 Task: select a rule when a card is added to the board by me.
Action: Mouse moved to (1101, 277)
Screenshot: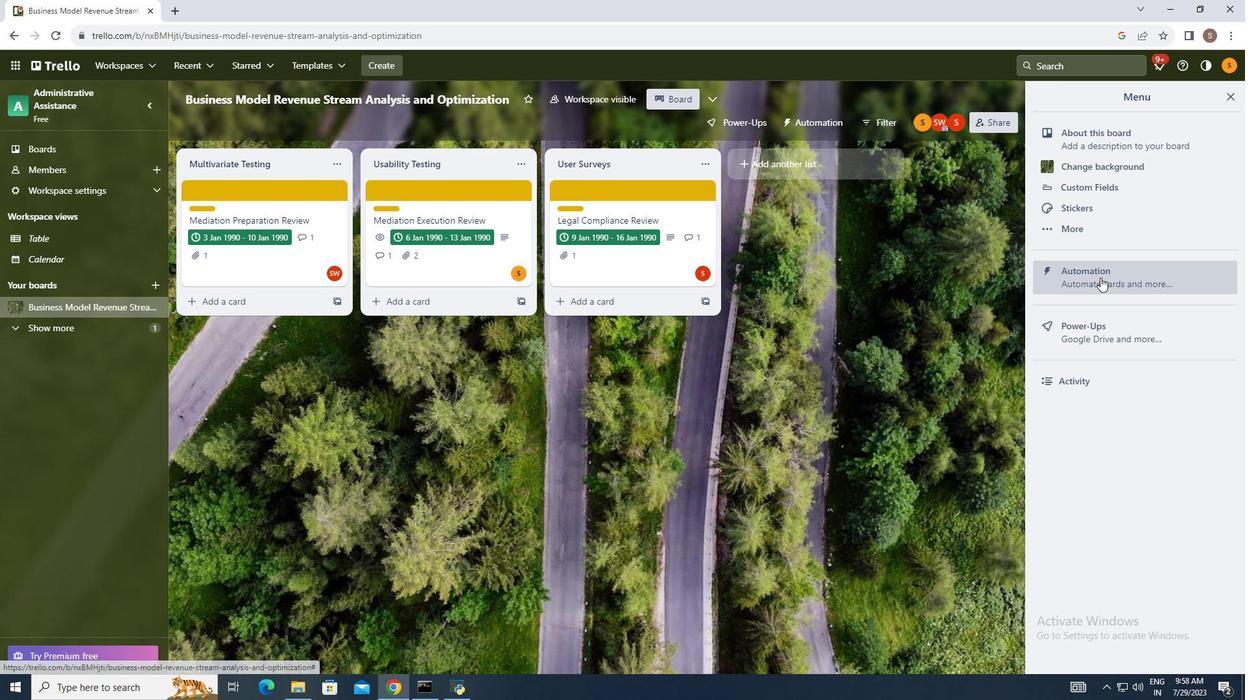 
Action: Mouse pressed left at (1101, 277)
Screenshot: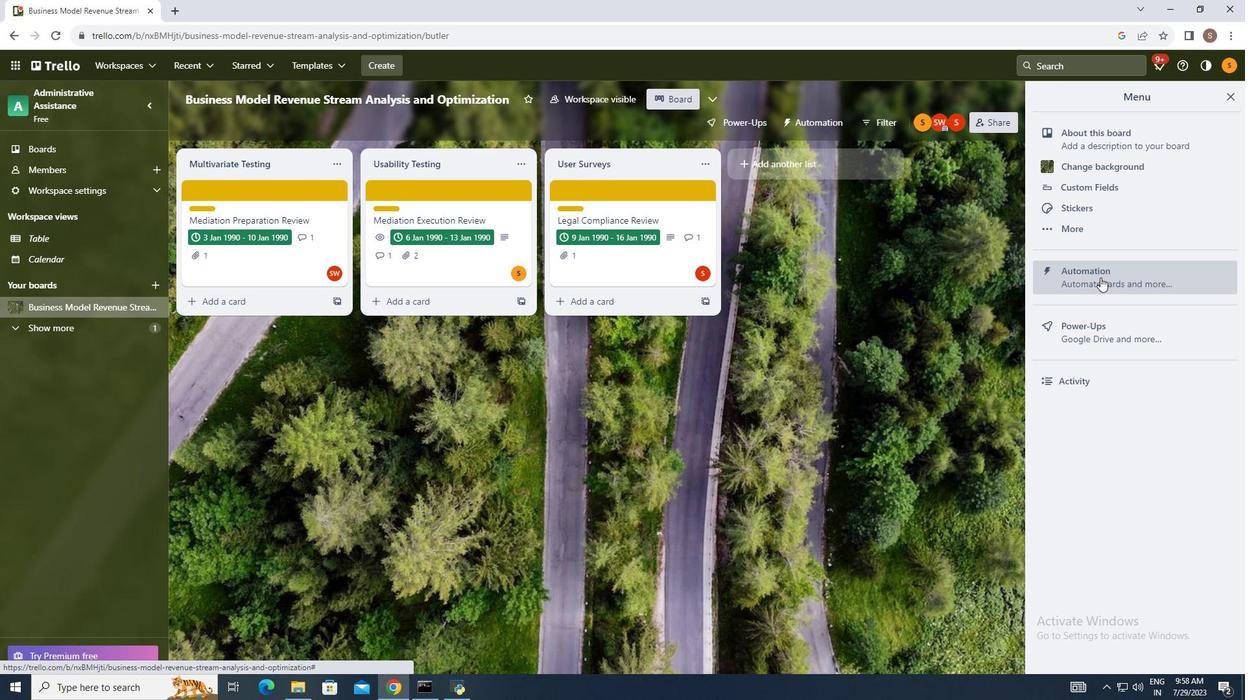
Action: Mouse moved to (630, 406)
Screenshot: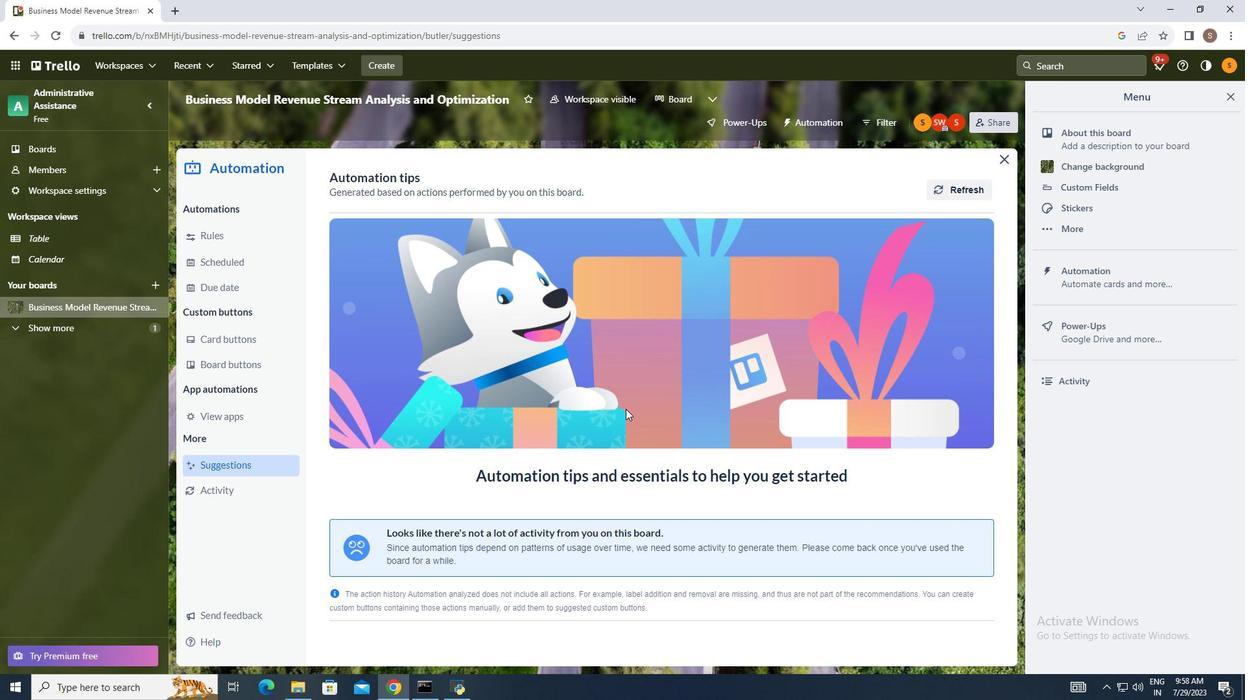 
Action: Mouse scrolled (630, 406) with delta (0, 0)
Screenshot: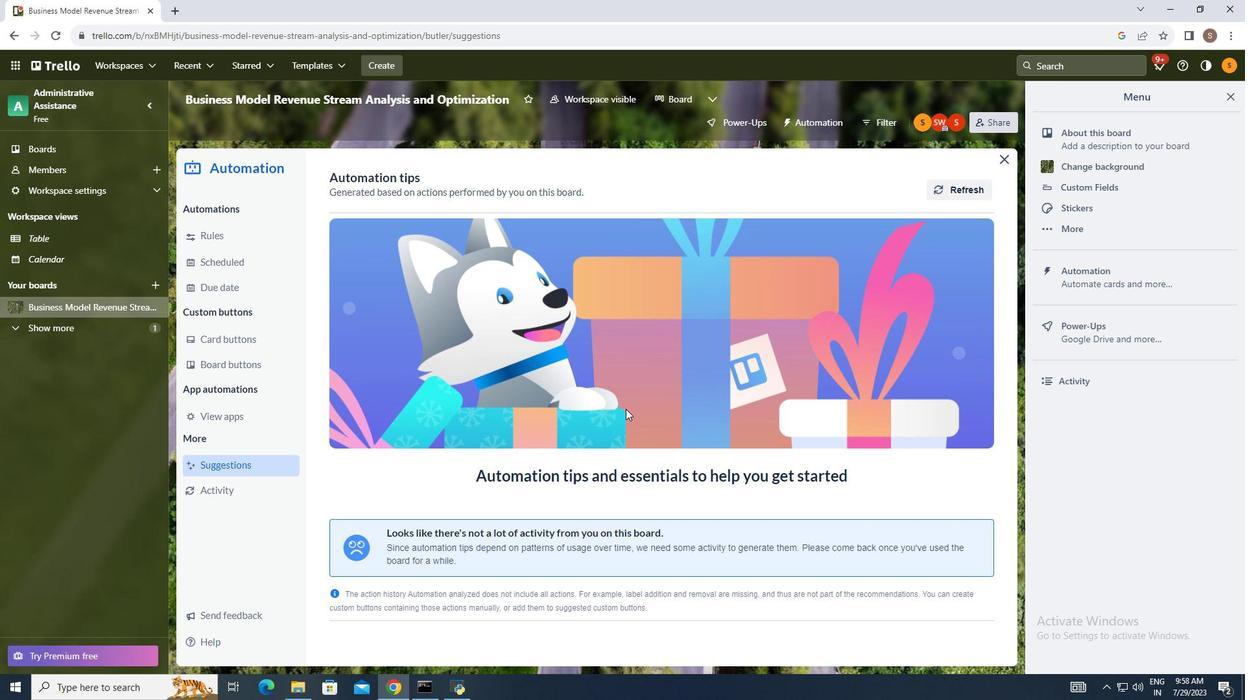 
Action: Mouse moved to (626, 409)
Screenshot: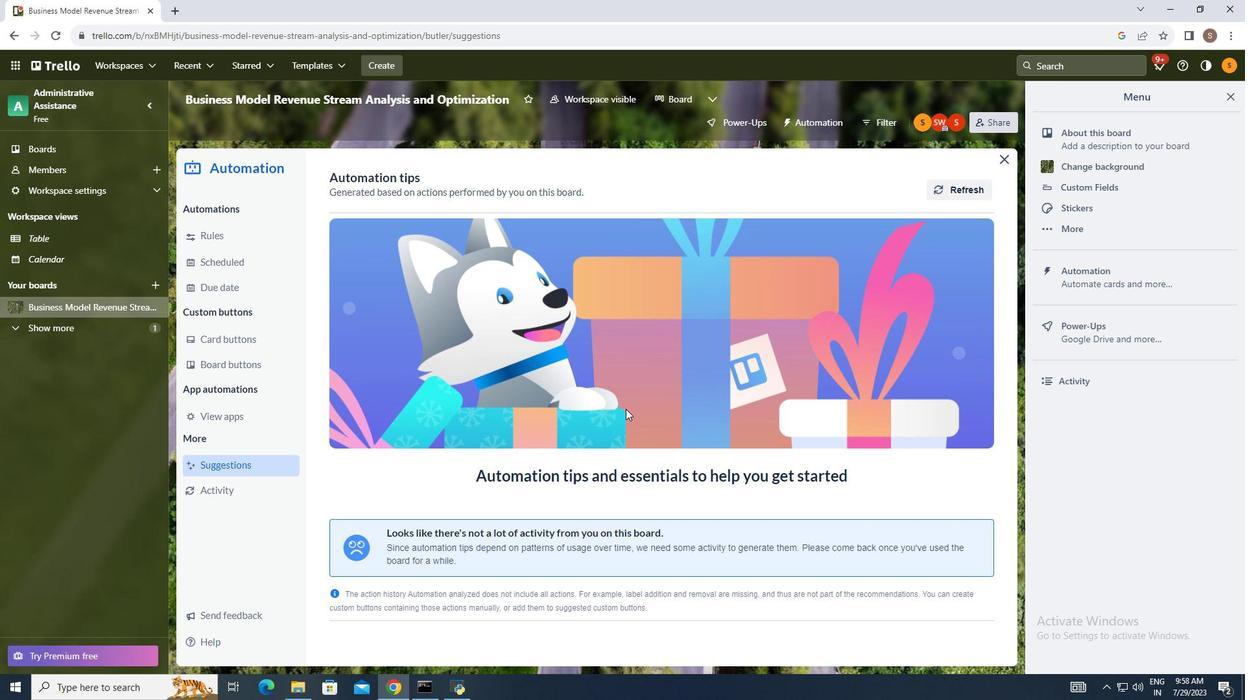 
Action: Mouse scrolled (626, 408) with delta (0, 0)
Screenshot: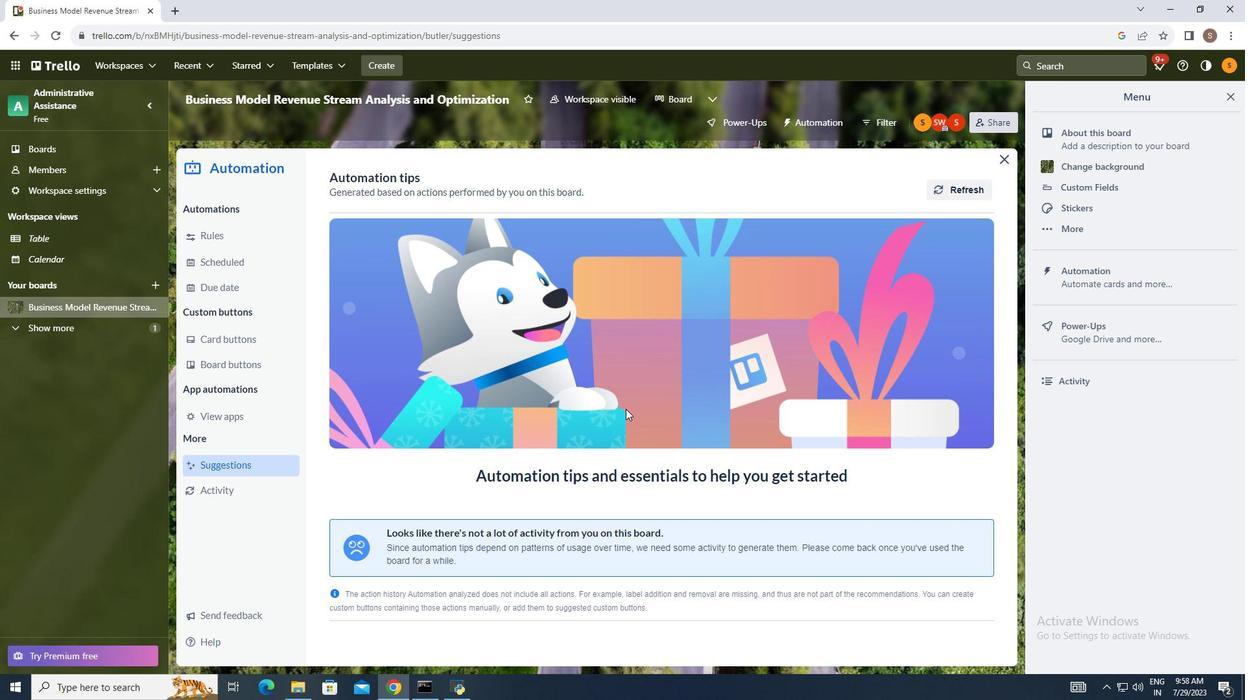 
Action: Mouse moved to (625, 415)
Screenshot: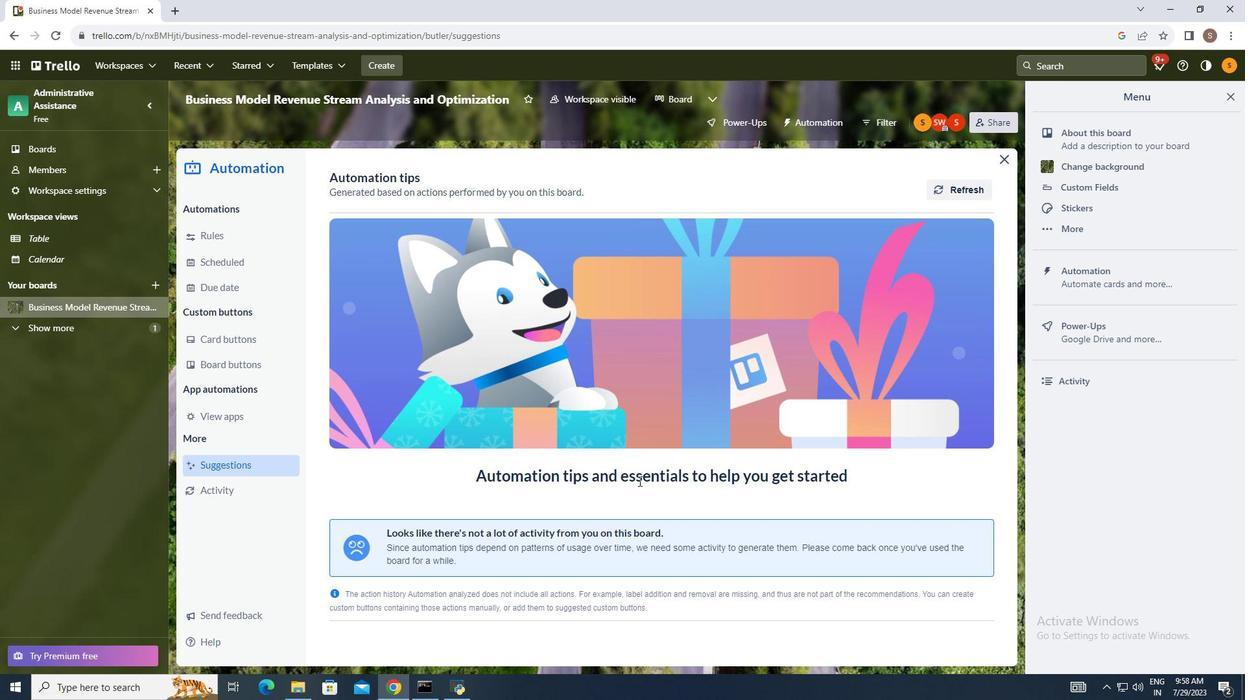 
Action: Mouse scrolled (625, 414) with delta (0, 0)
Screenshot: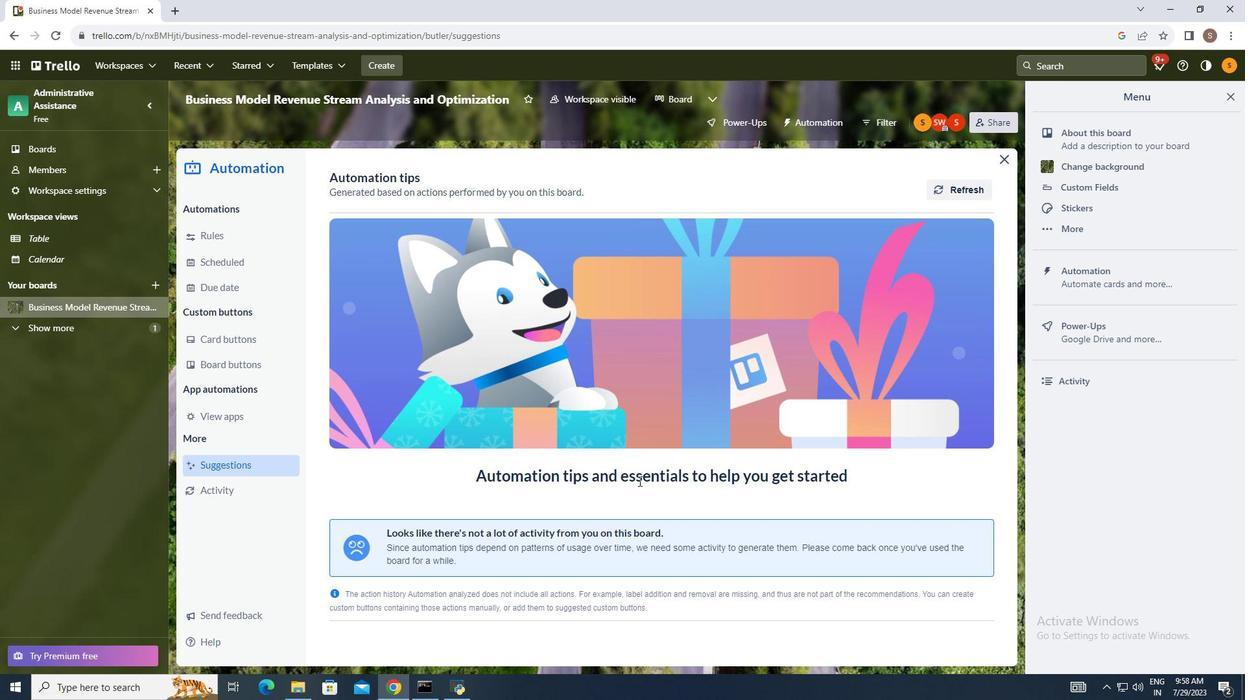 
Action: Mouse moved to (625, 422)
Screenshot: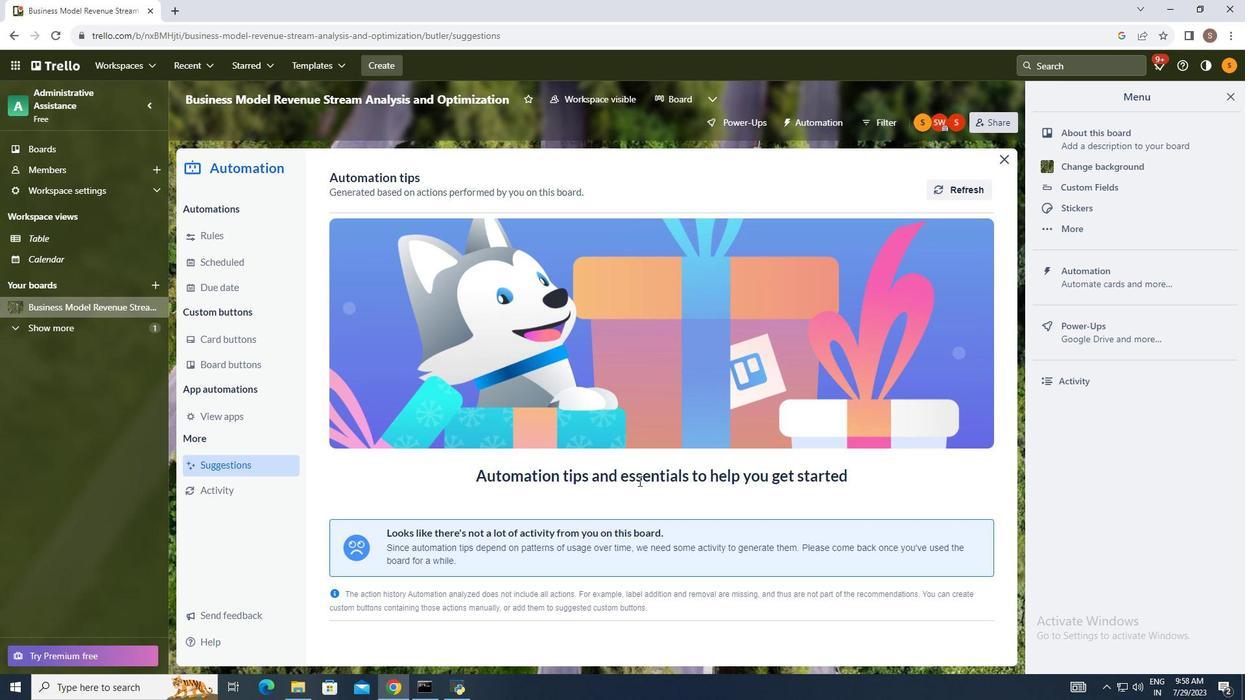 
Action: Mouse scrolled (625, 421) with delta (0, 0)
Screenshot: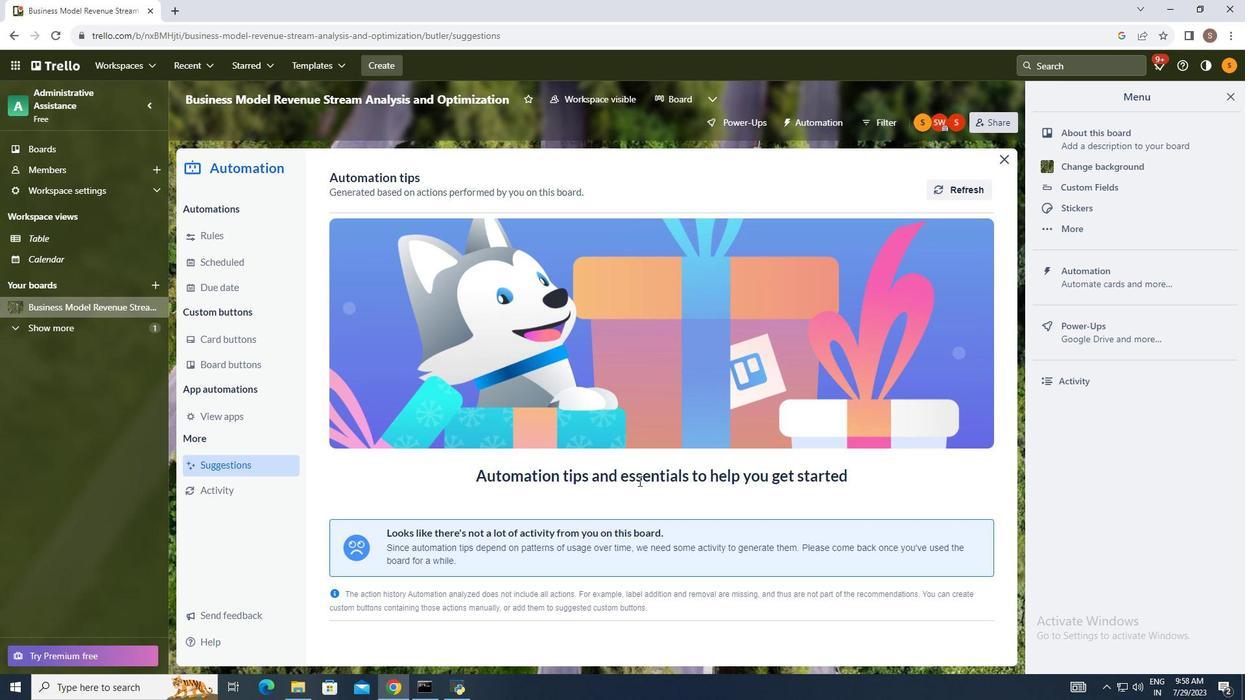 
Action: Mouse moved to (625, 425)
Screenshot: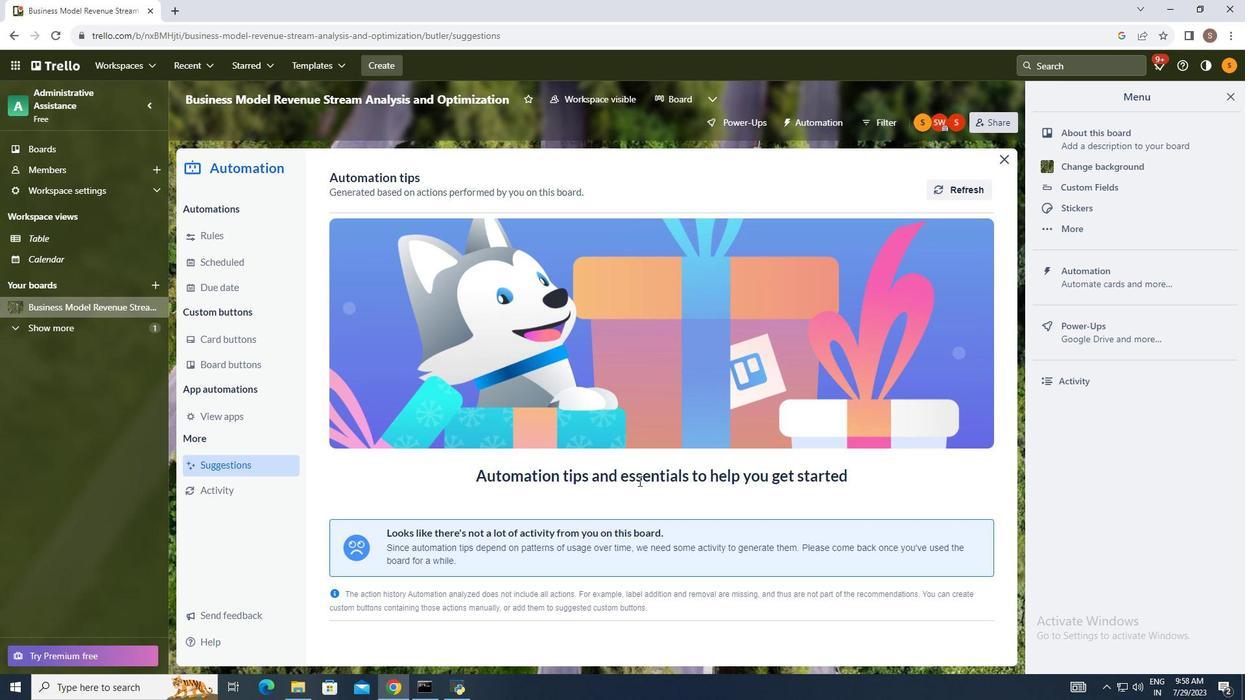 
Action: Mouse scrolled (625, 424) with delta (0, 0)
Screenshot: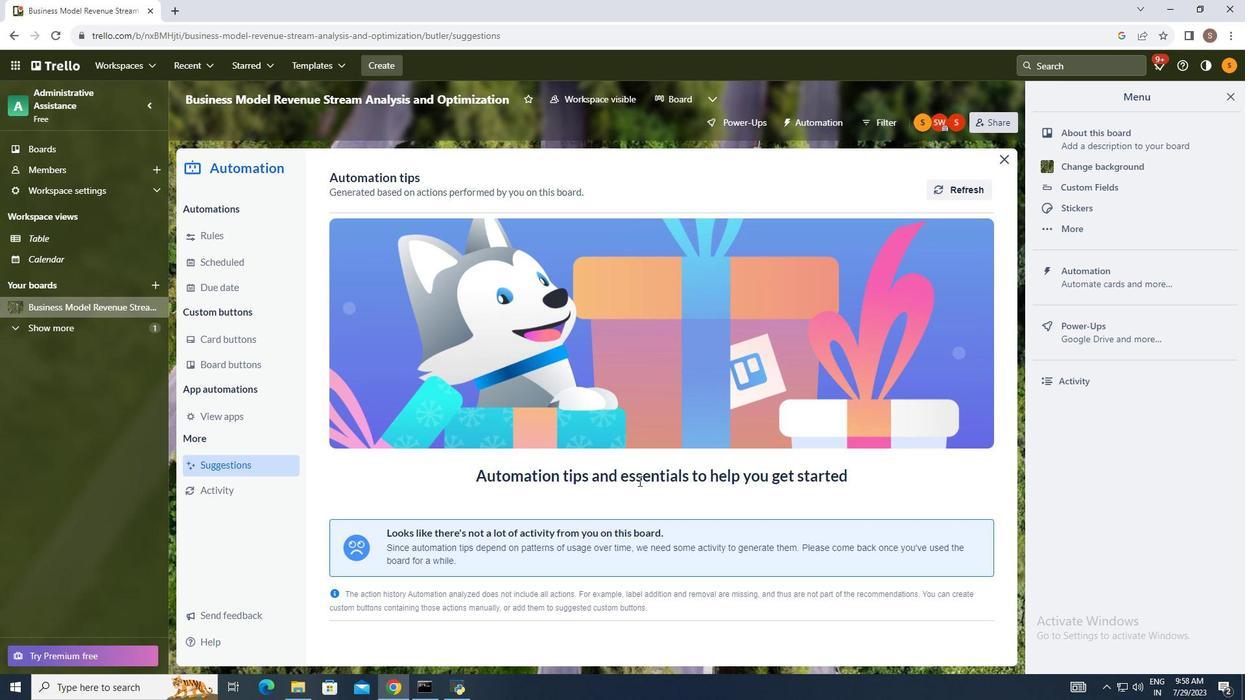 
Action: Mouse moved to (625, 426)
Screenshot: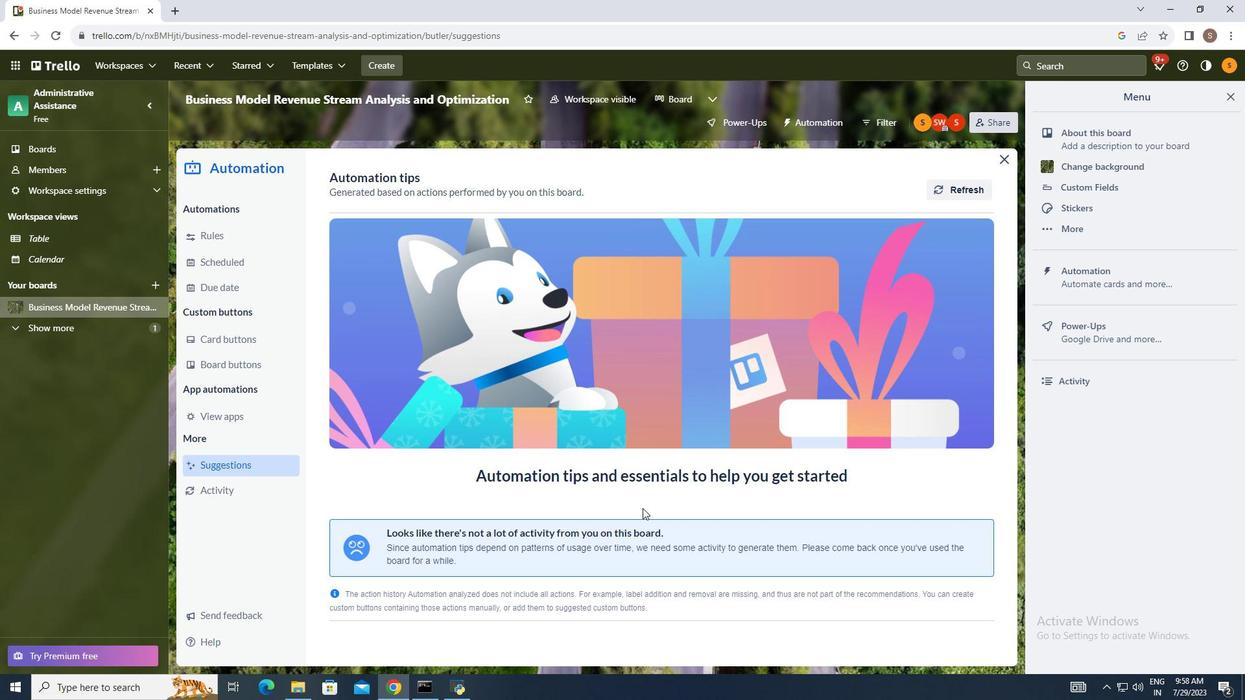 
Action: Mouse scrolled (625, 427) with delta (0, 0)
Screenshot: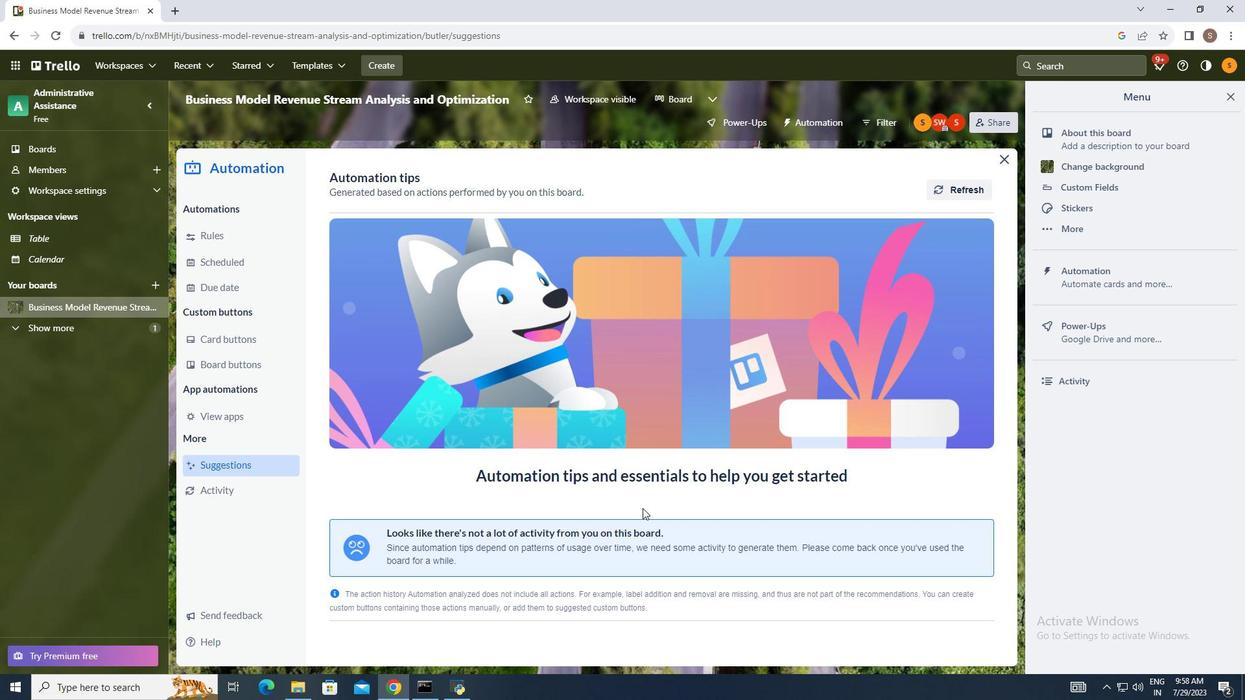 
Action: Mouse moved to (625, 426)
Screenshot: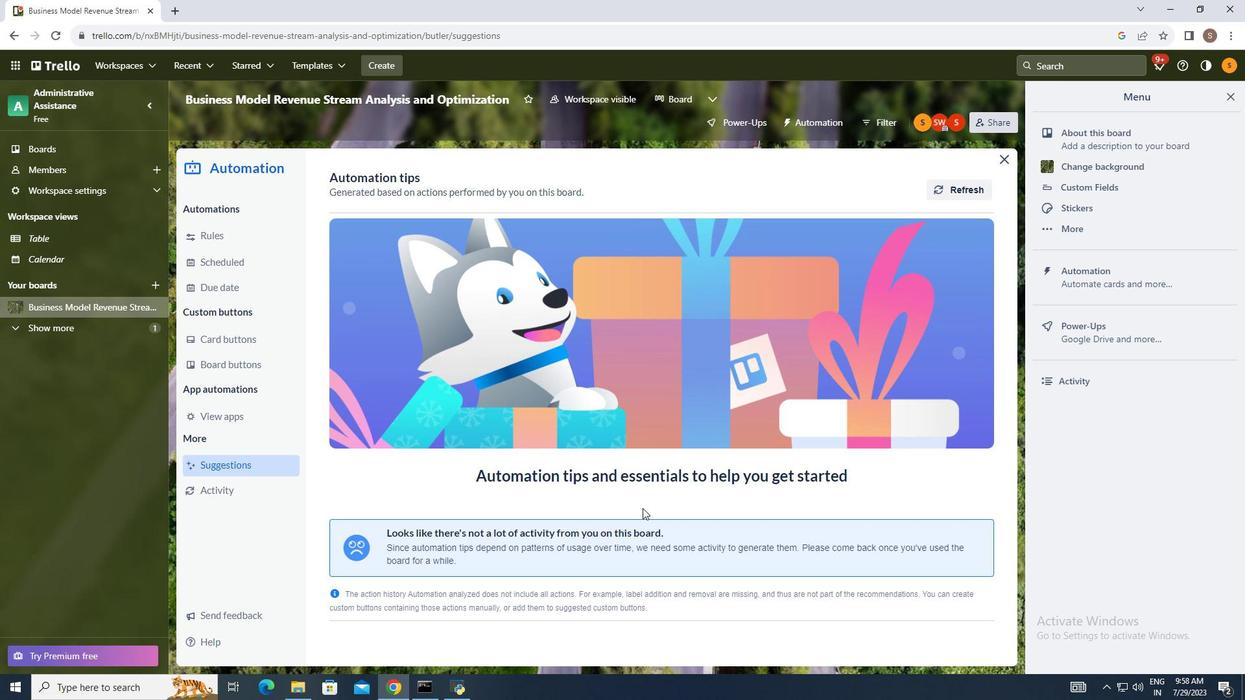 
Action: Mouse scrolled (625, 426) with delta (0, 0)
Screenshot: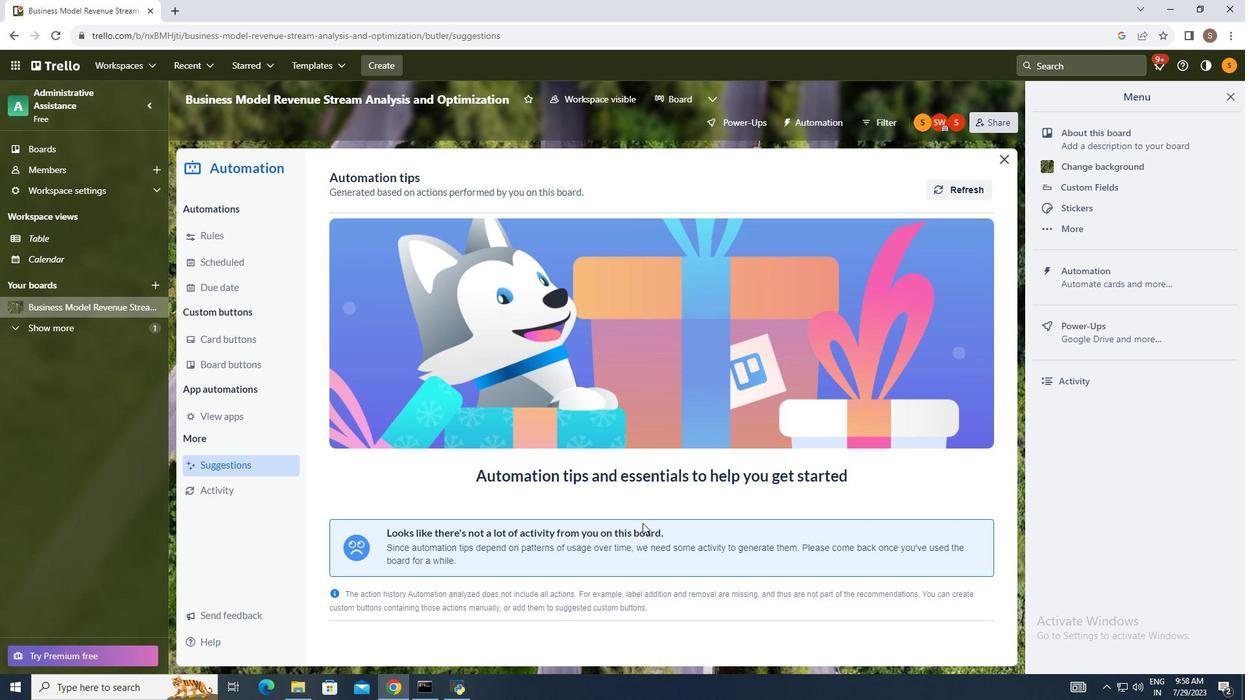 
Action: Mouse moved to (643, 525)
Screenshot: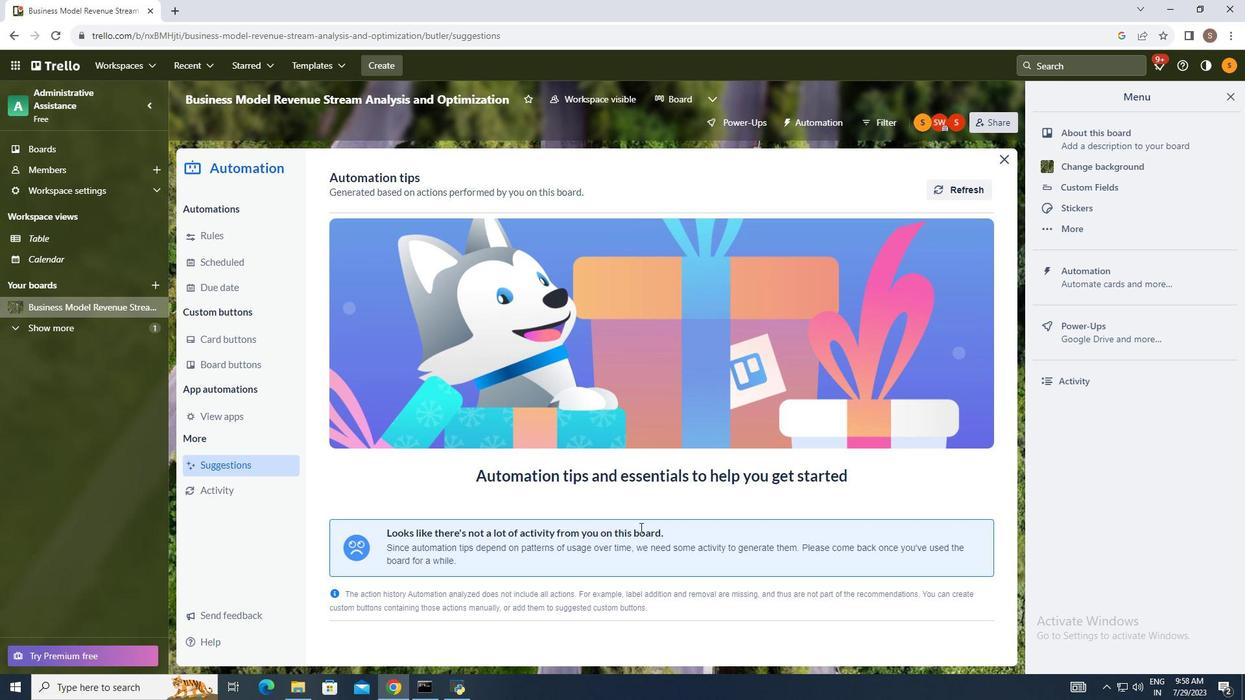 
Action: Mouse scrolled (643, 524) with delta (0, 0)
Screenshot: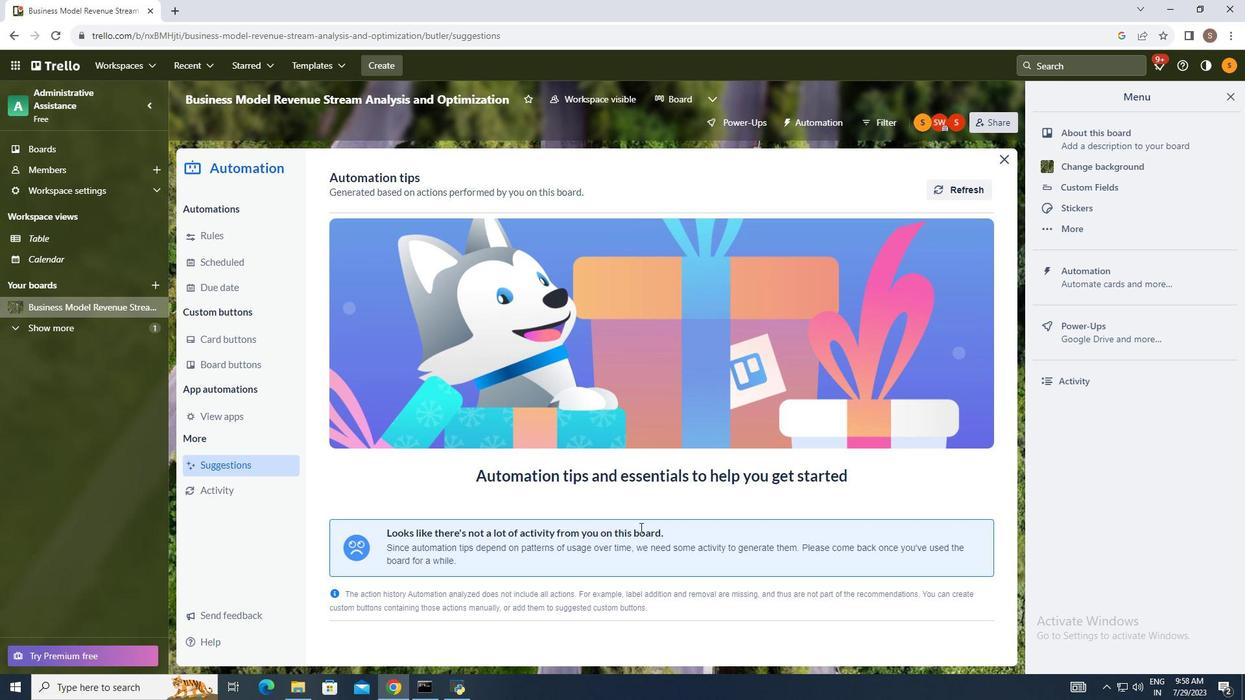 
Action: Mouse moved to (643, 530)
Screenshot: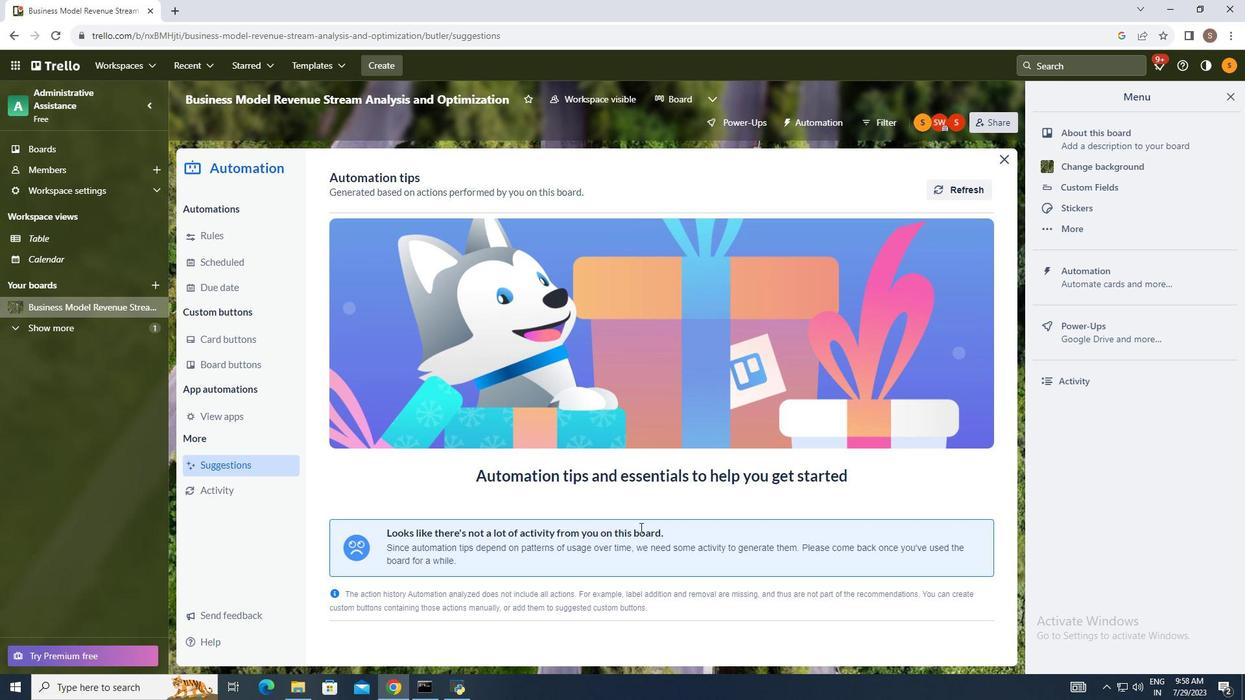 
Action: Mouse scrolled (643, 529) with delta (0, 0)
Screenshot: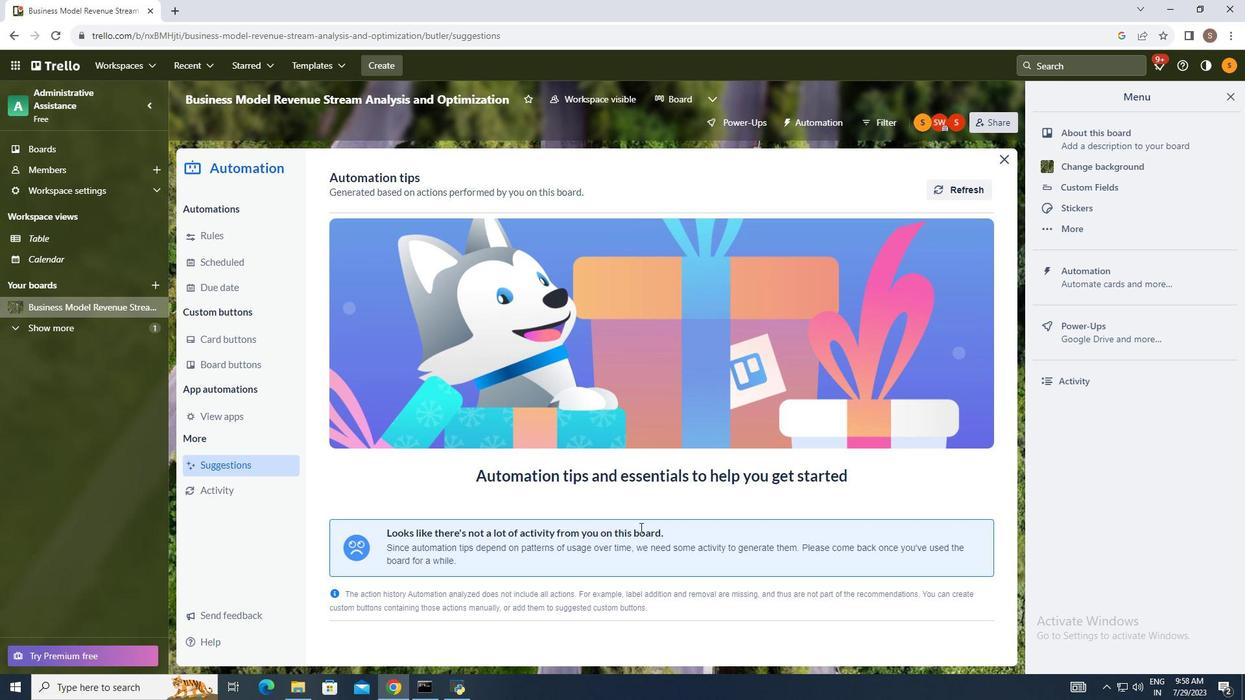 
Action: Mouse moved to (643, 532)
Screenshot: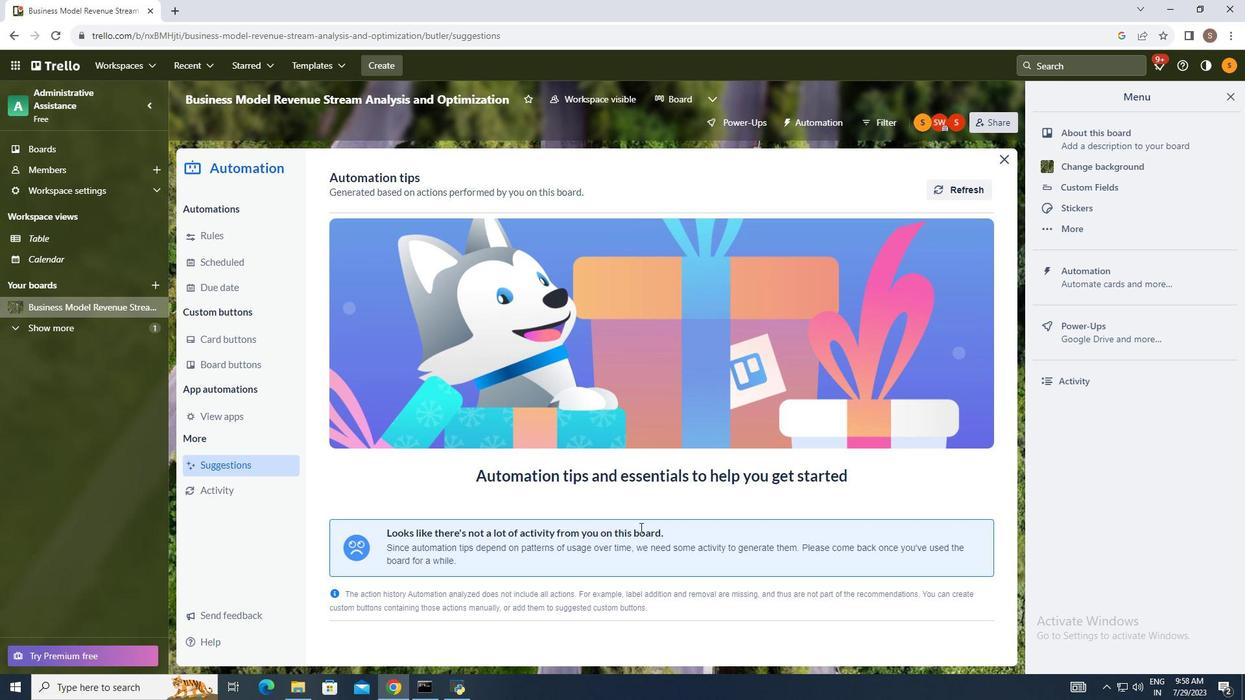 
Action: Mouse scrolled (643, 531) with delta (0, 0)
Screenshot: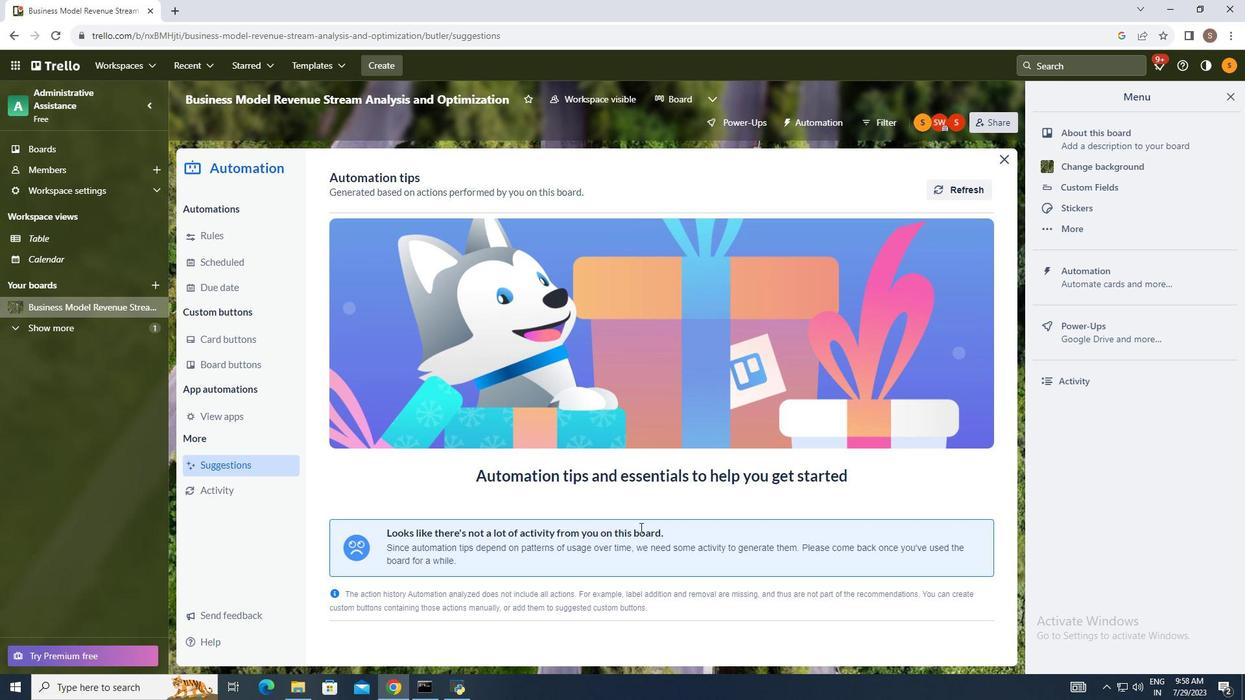 
Action: Mouse moved to (643, 532)
Screenshot: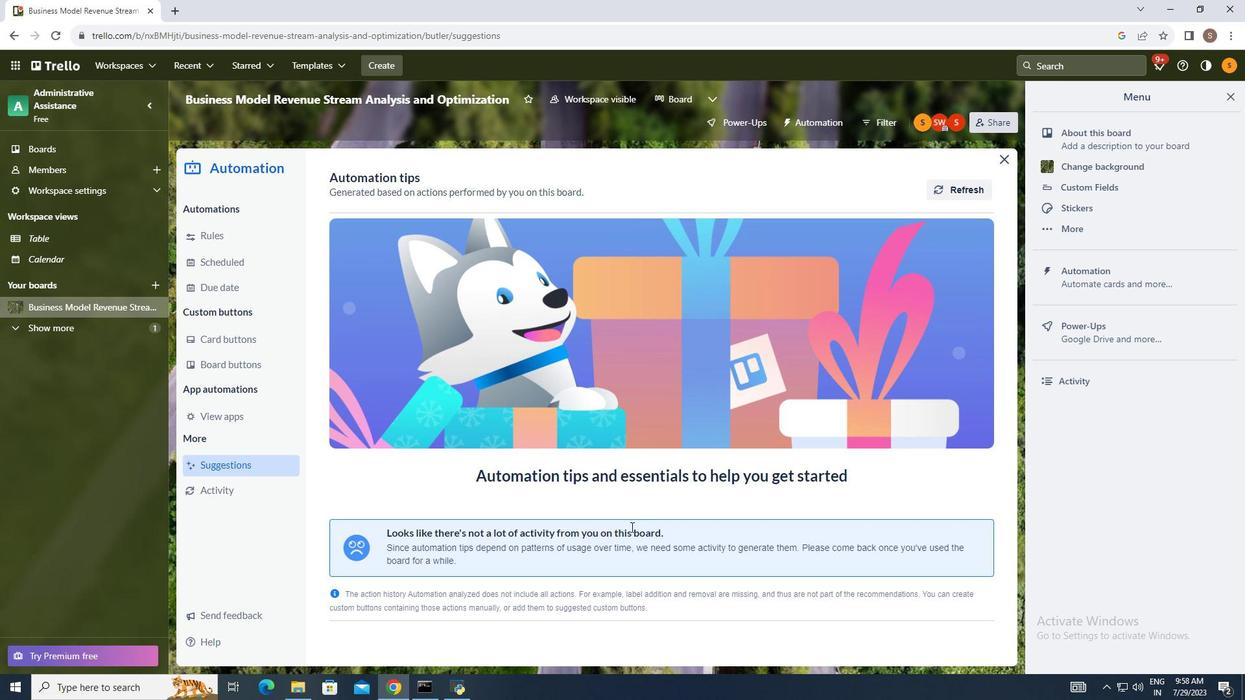 
Action: Mouse scrolled (643, 531) with delta (0, 0)
Screenshot: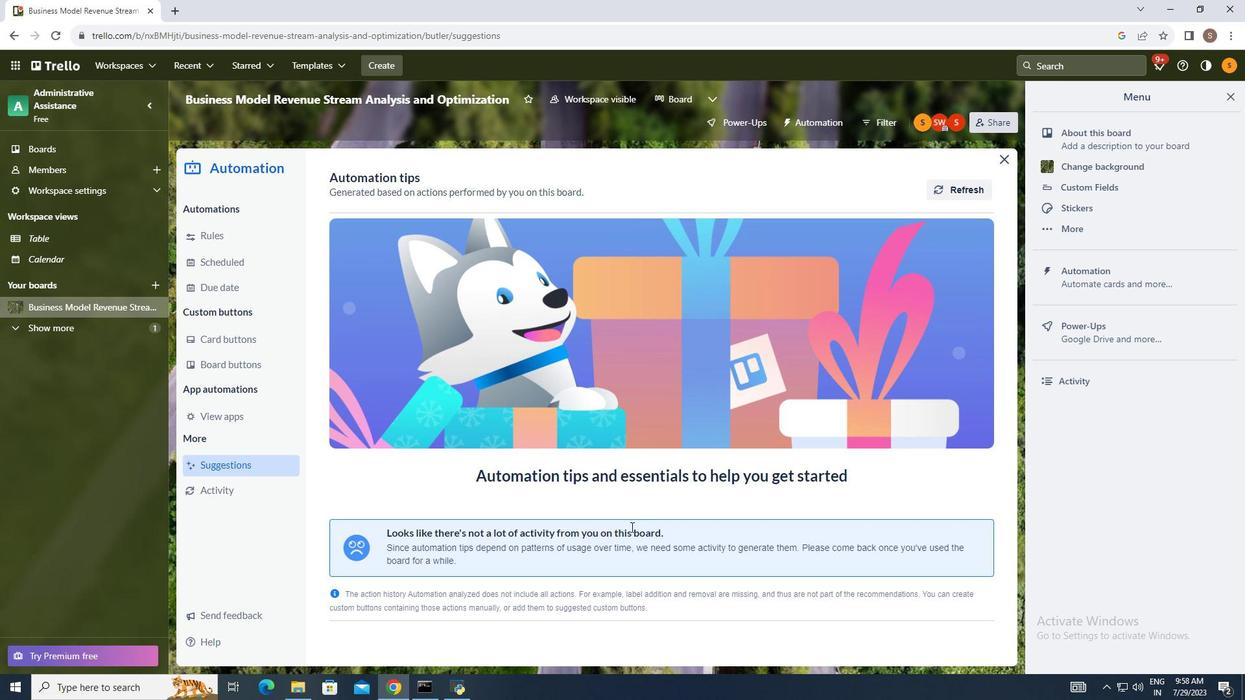 
Action: Mouse moved to (642, 532)
Screenshot: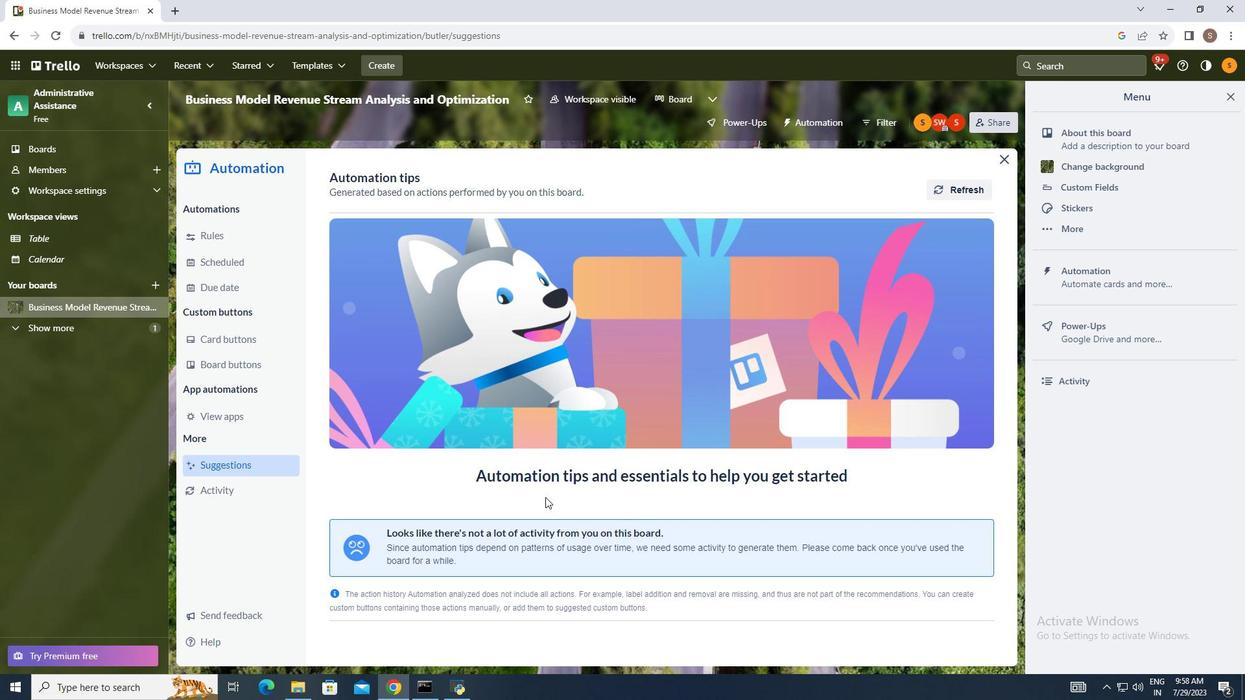 
Action: Mouse scrolled (643, 531) with delta (0, 0)
Screenshot: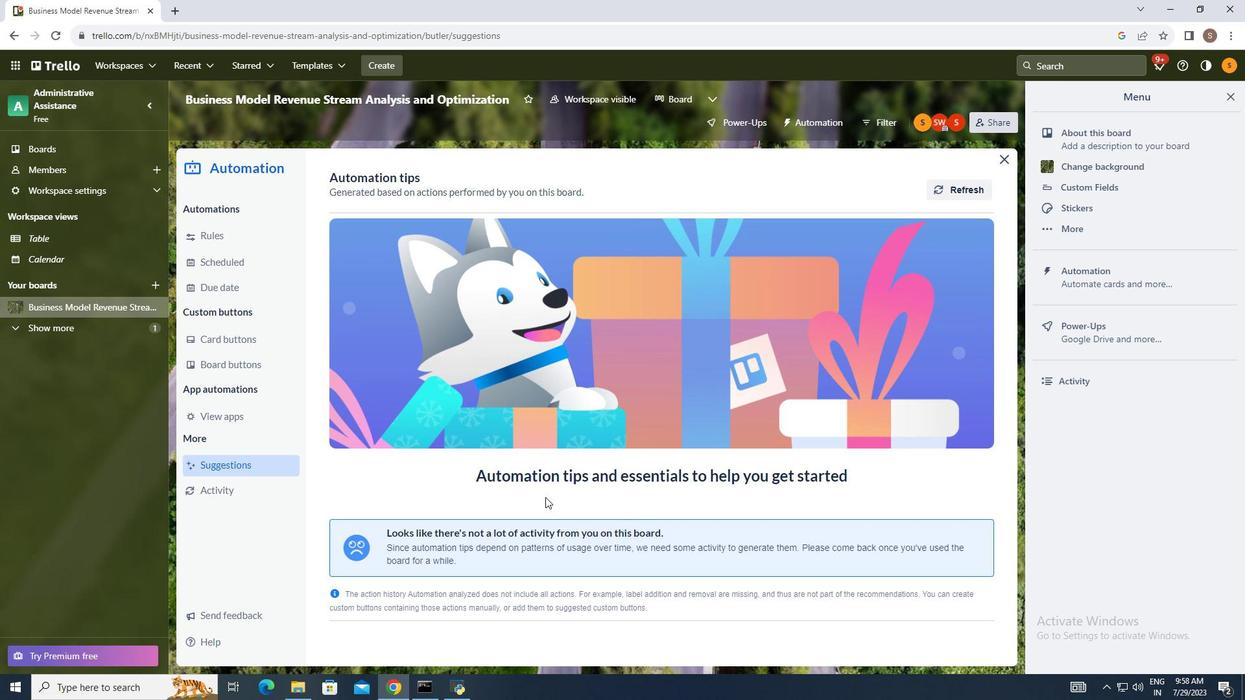 
Action: Mouse moved to (640, 528)
Screenshot: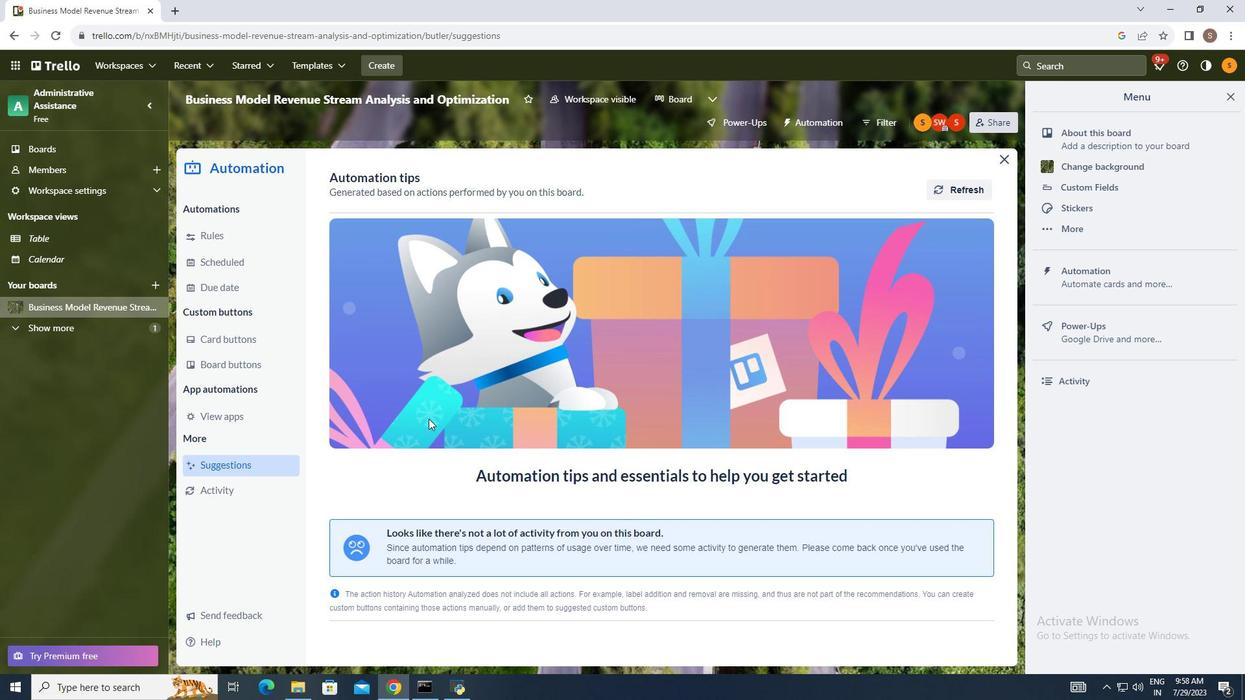 
Action: Mouse scrolled (640, 527) with delta (0, 0)
Screenshot: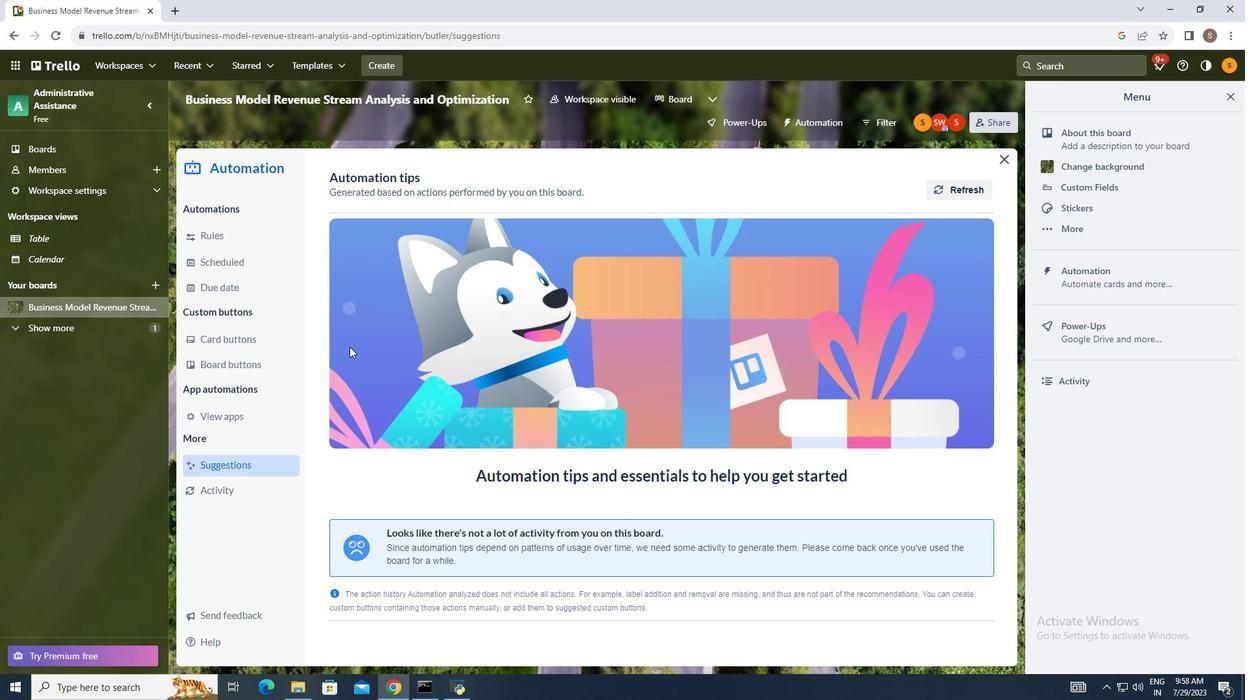 
Action: Mouse scrolled (640, 527) with delta (0, 0)
Screenshot: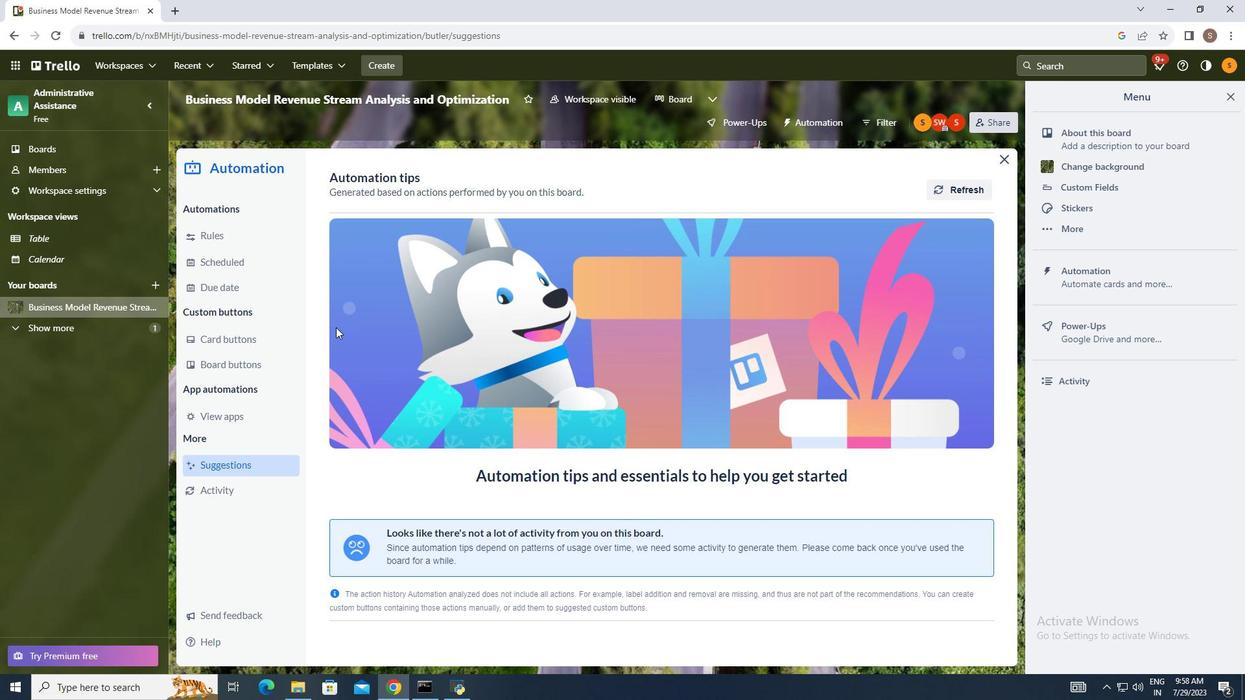 
Action: Mouse moved to (637, 527)
Screenshot: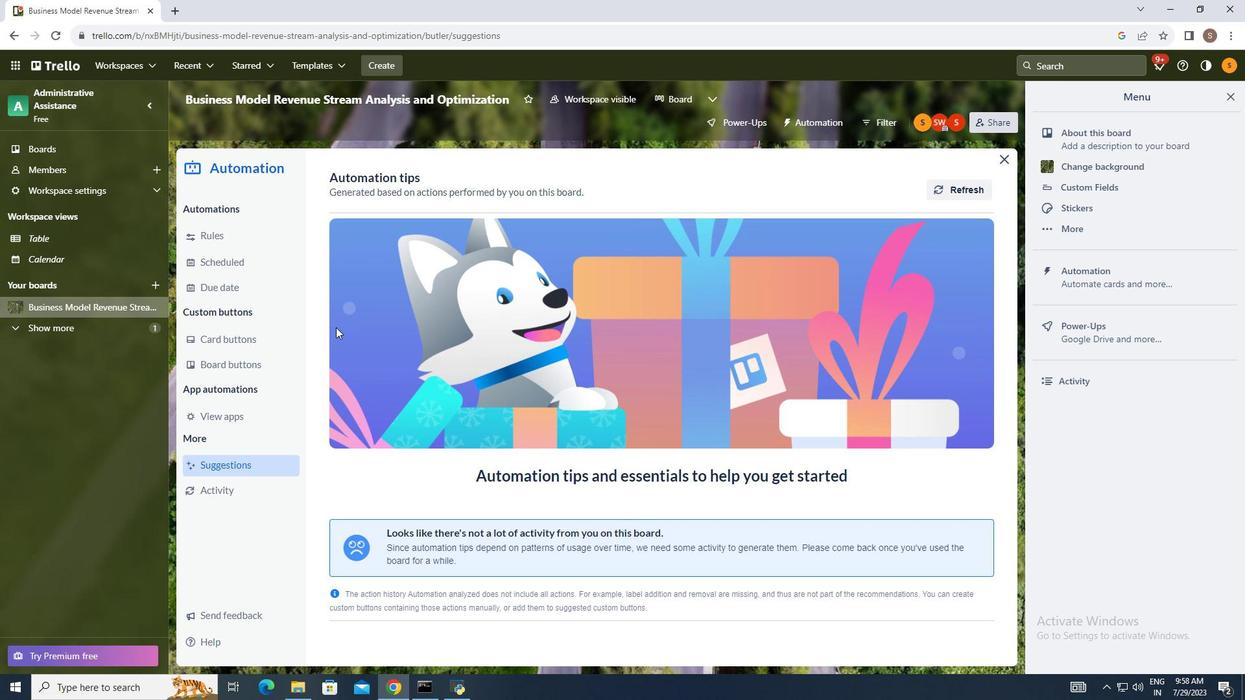 
Action: Mouse scrolled (637, 526) with delta (0, 0)
Screenshot: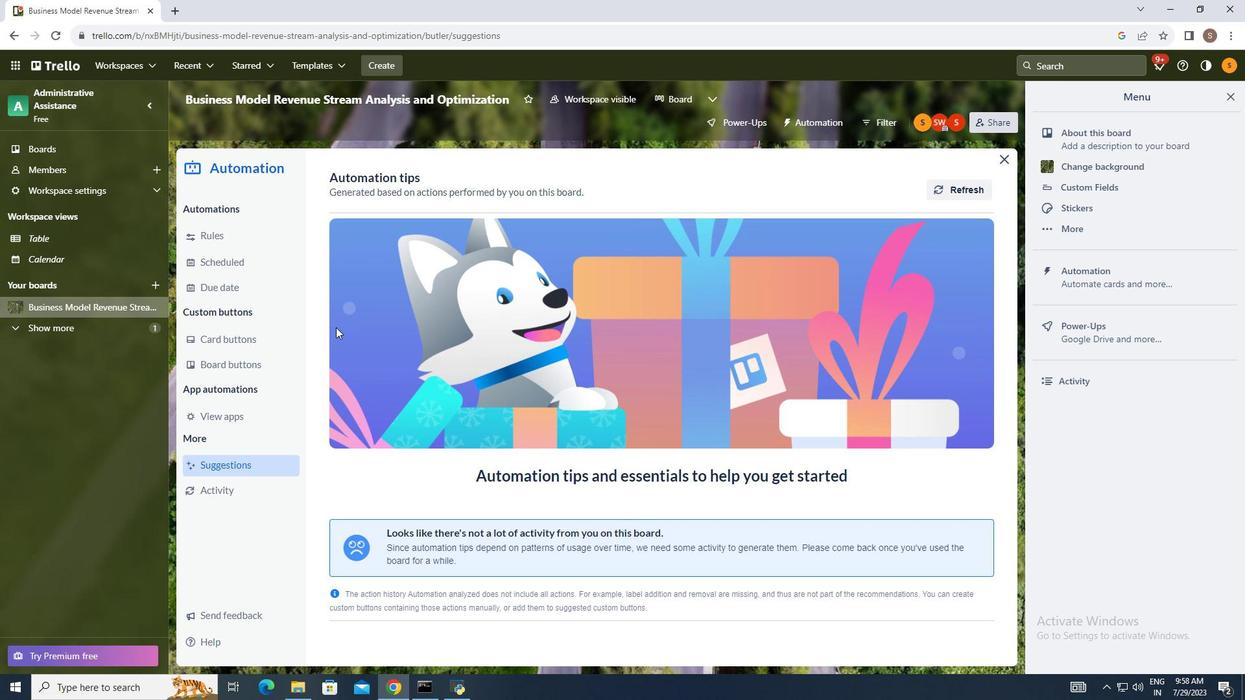
Action: Mouse moved to (614, 526)
Screenshot: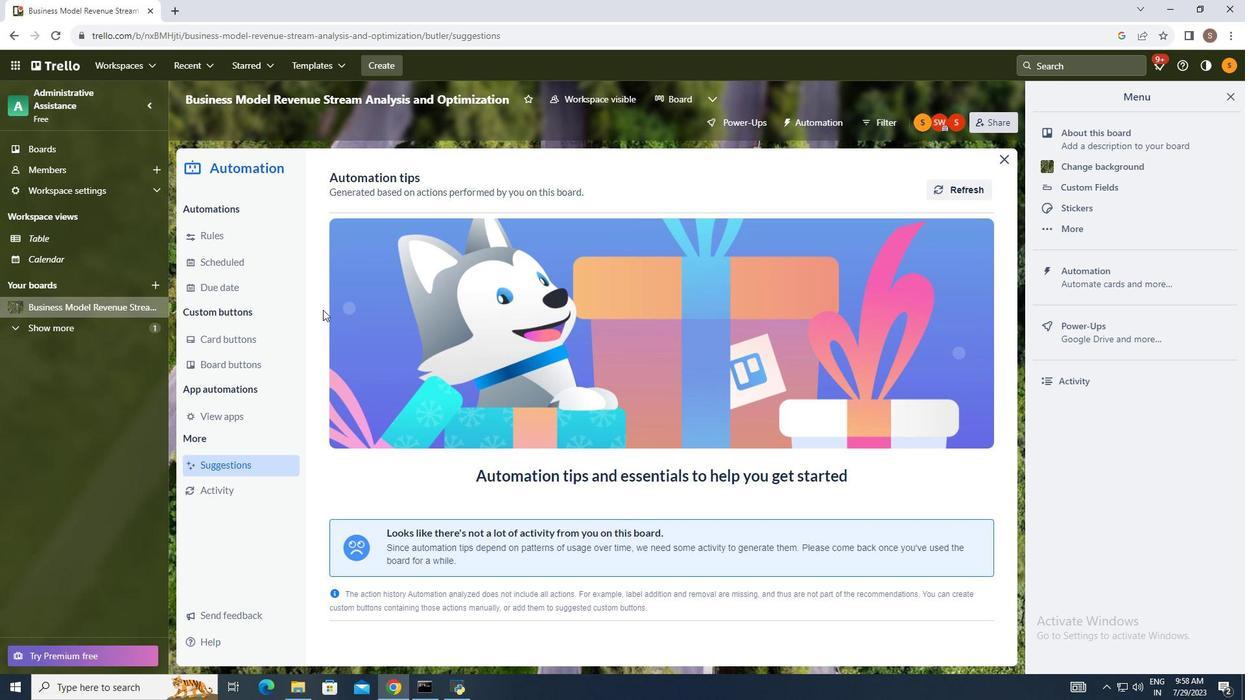 
Action: Mouse scrolled (614, 527) with delta (0, 0)
Screenshot: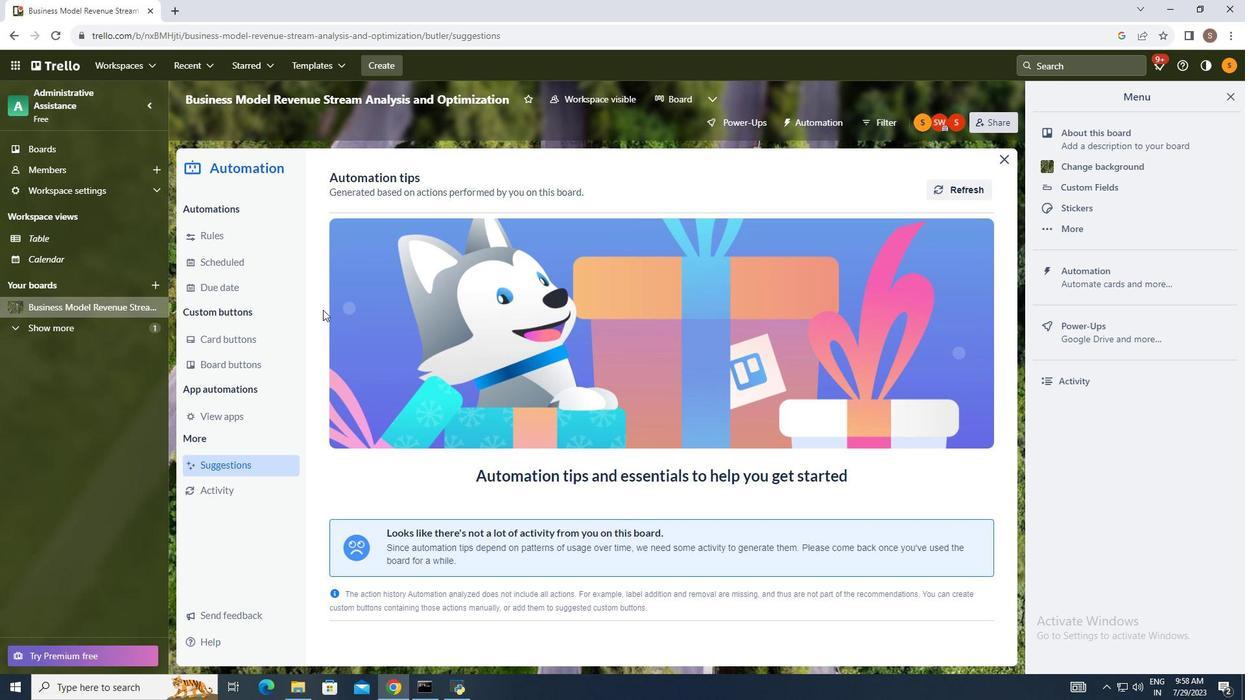 
Action: Mouse moved to (211, 241)
Screenshot: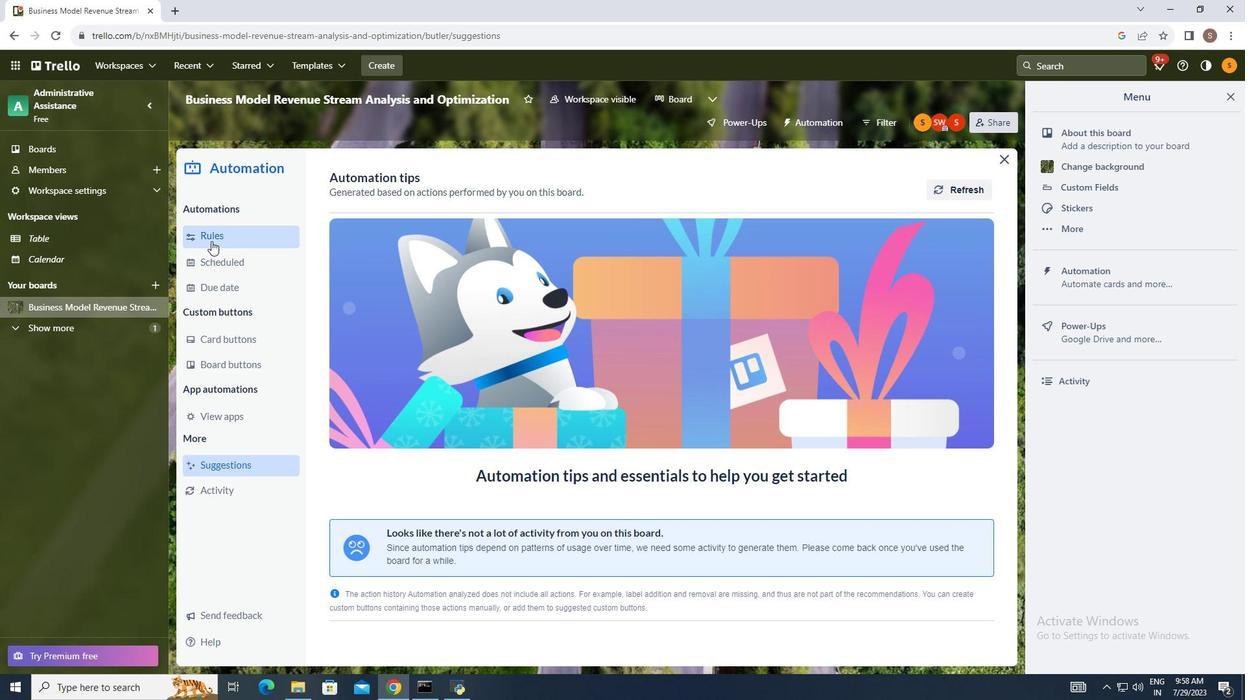 
Action: Mouse pressed left at (211, 241)
Screenshot: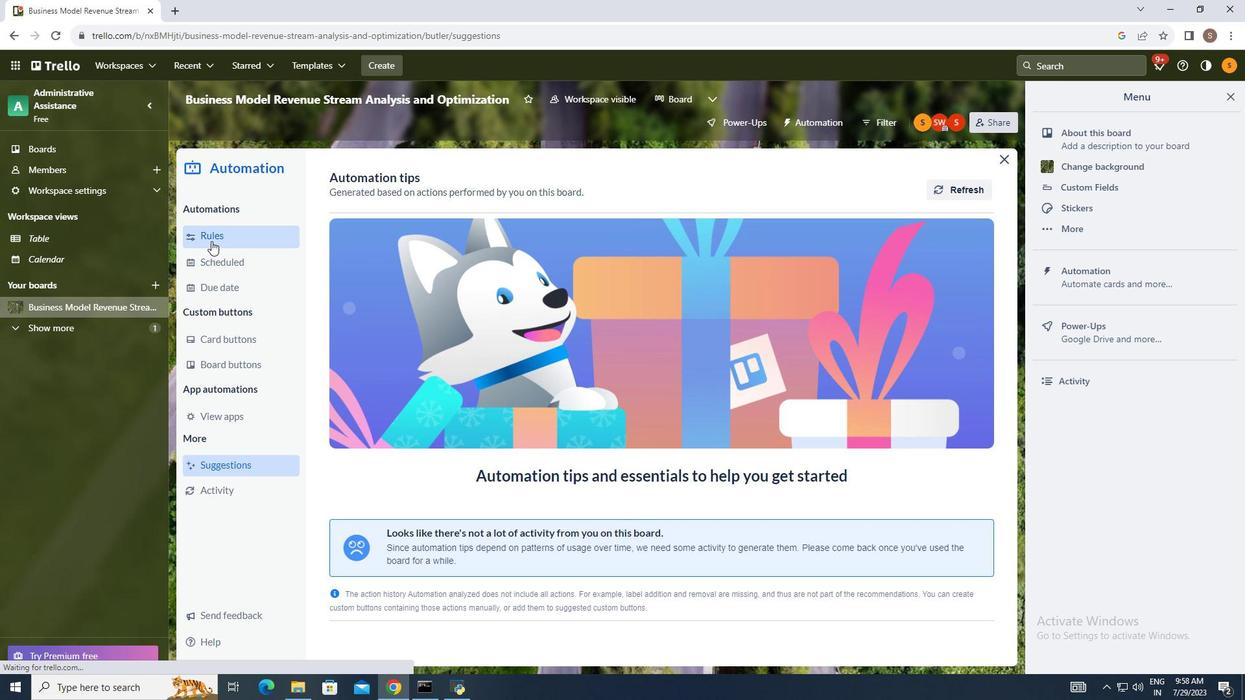 
Action: Mouse moved to (863, 184)
Screenshot: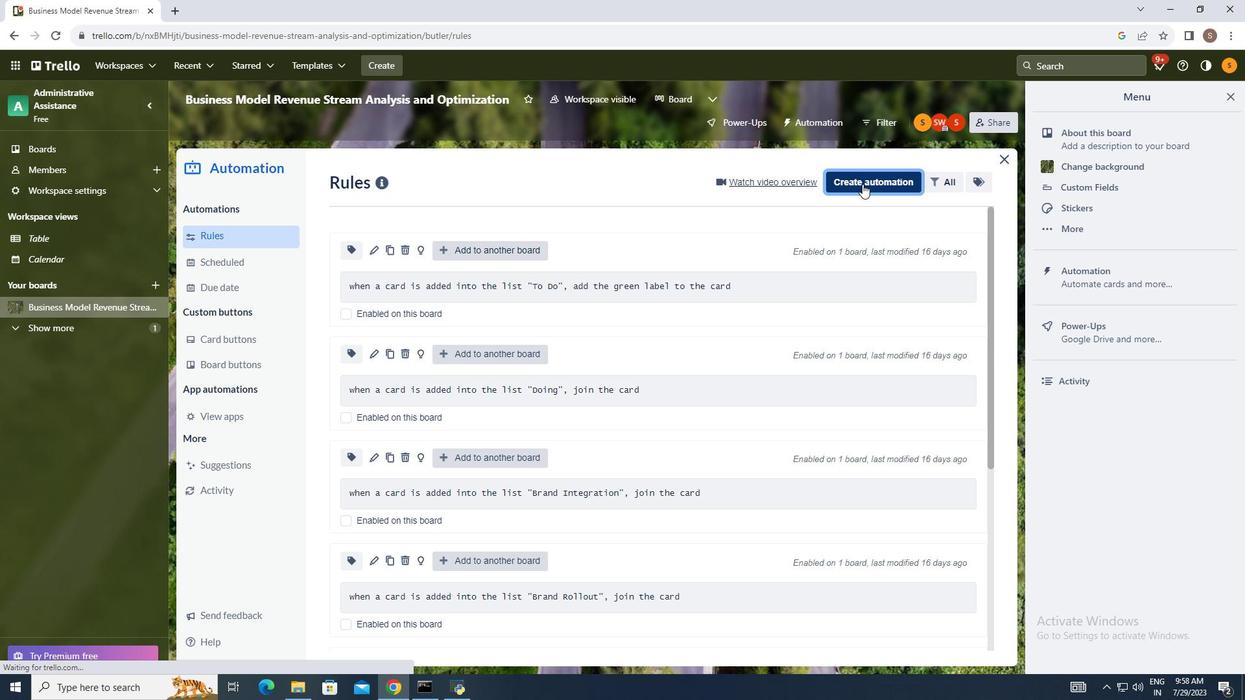 
Action: Mouse pressed left at (863, 184)
Screenshot: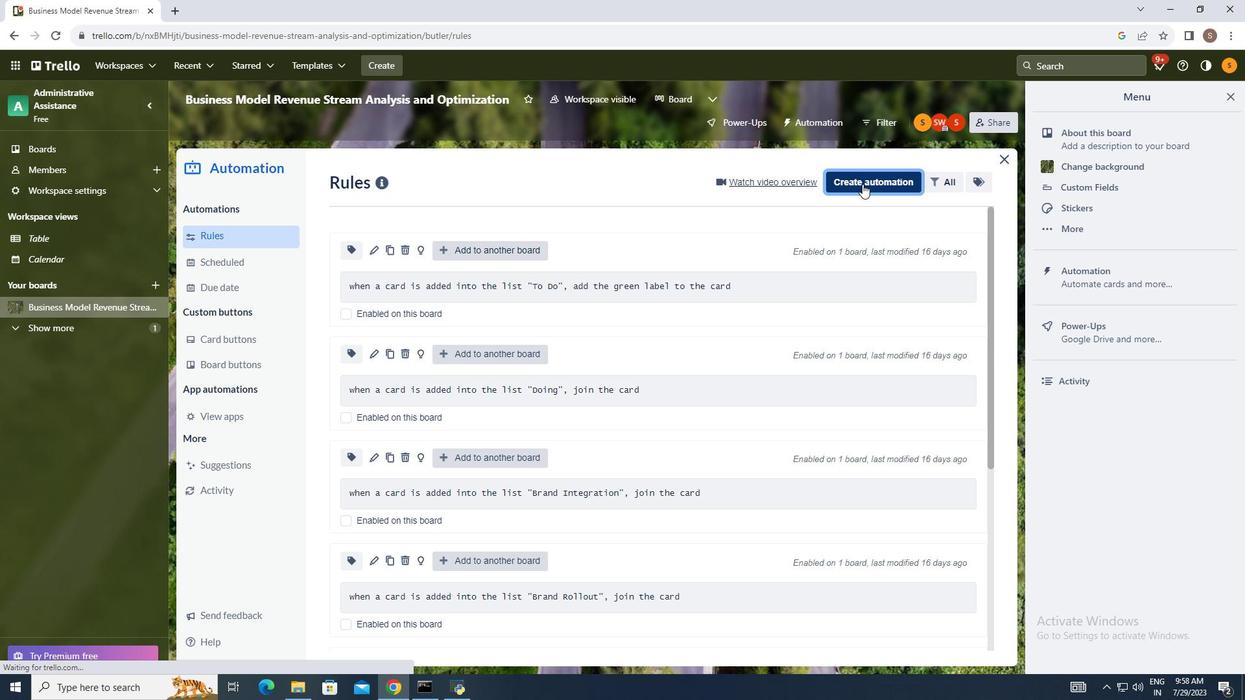 
Action: Mouse moved to (664, 311)
Screenshot: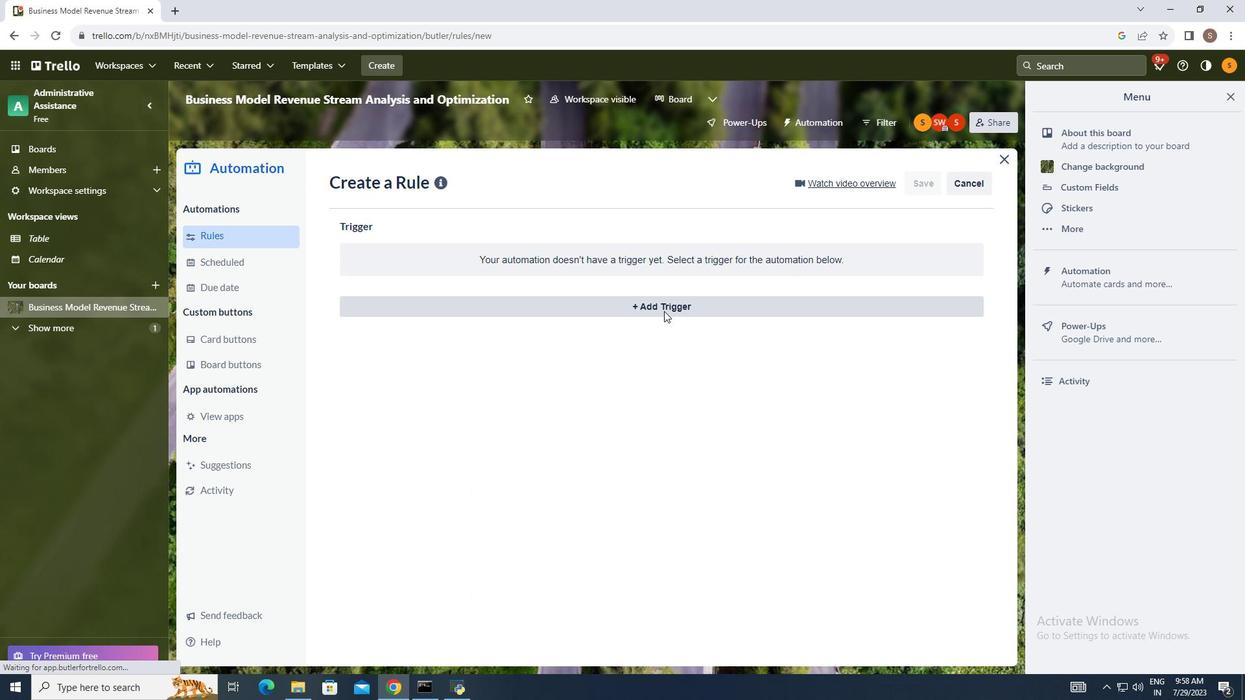 
Action: Mouse pressed left at (664, 311)
Screenshot: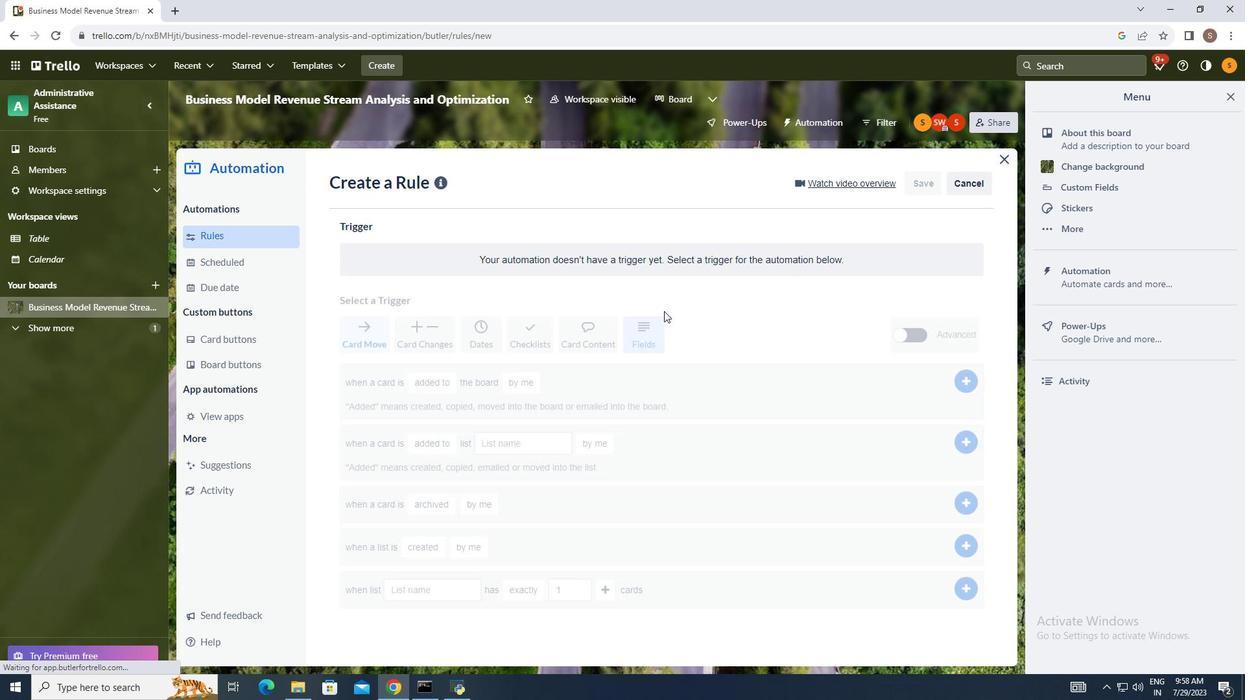 
Action: Mouse moved to (421, 406)
Screenshot: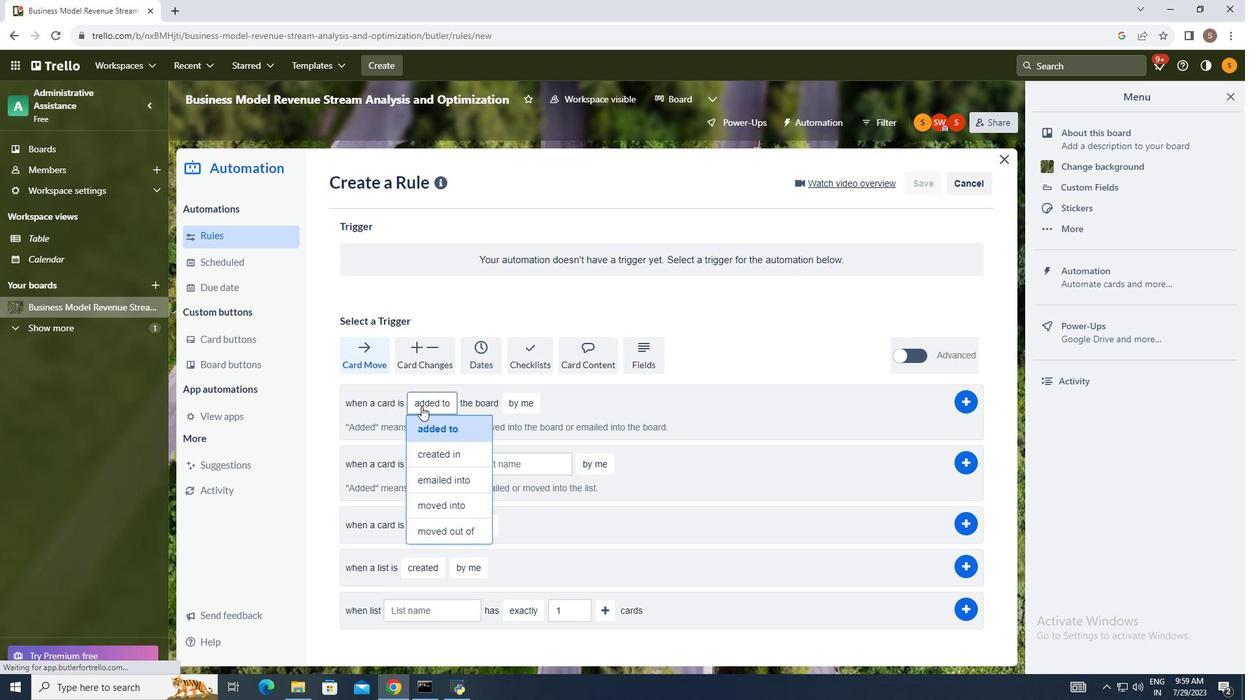 
Action: Mouse pressed left at (421, 406)
Screenshot: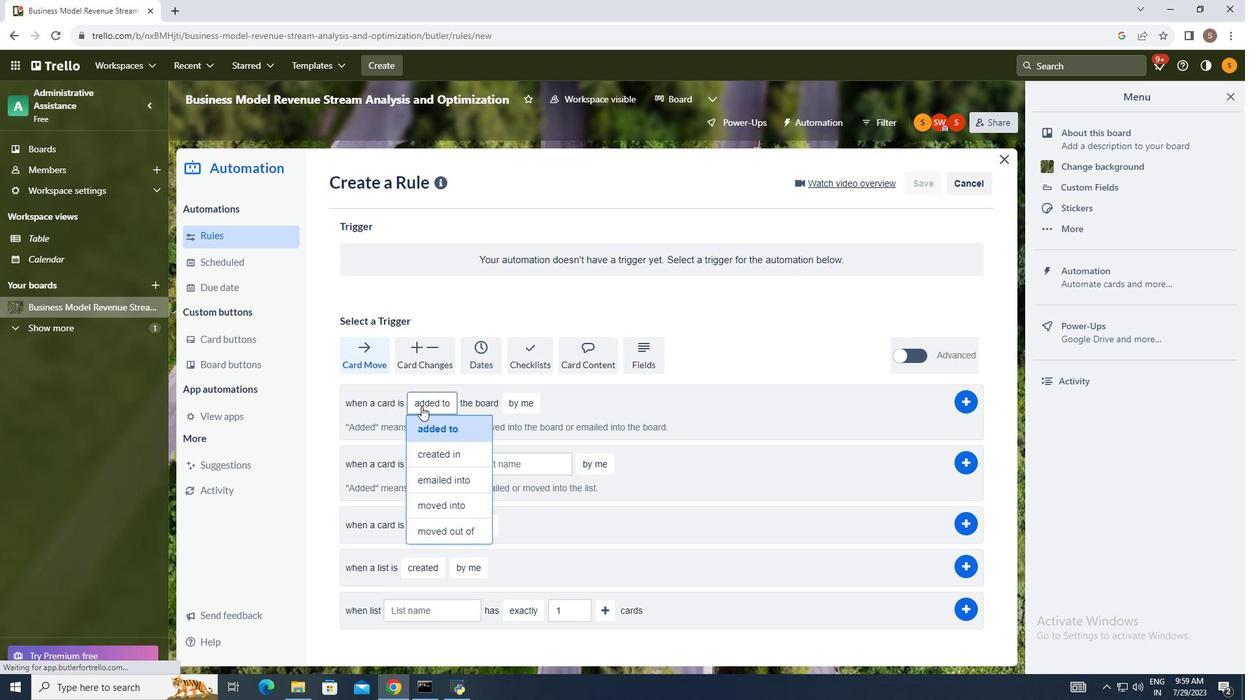 
Action: Mouse moved to (432, 426)
Screenshot: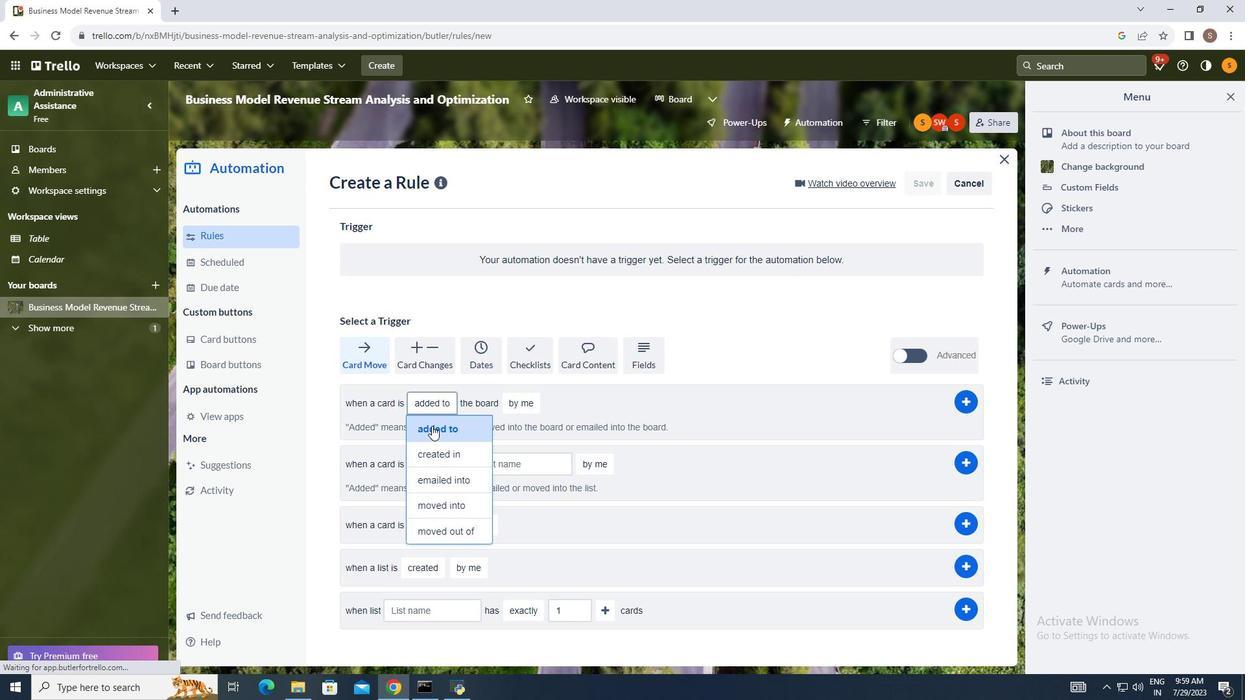 
Action: Mouse pressed left at (432, 426)
Screenshot: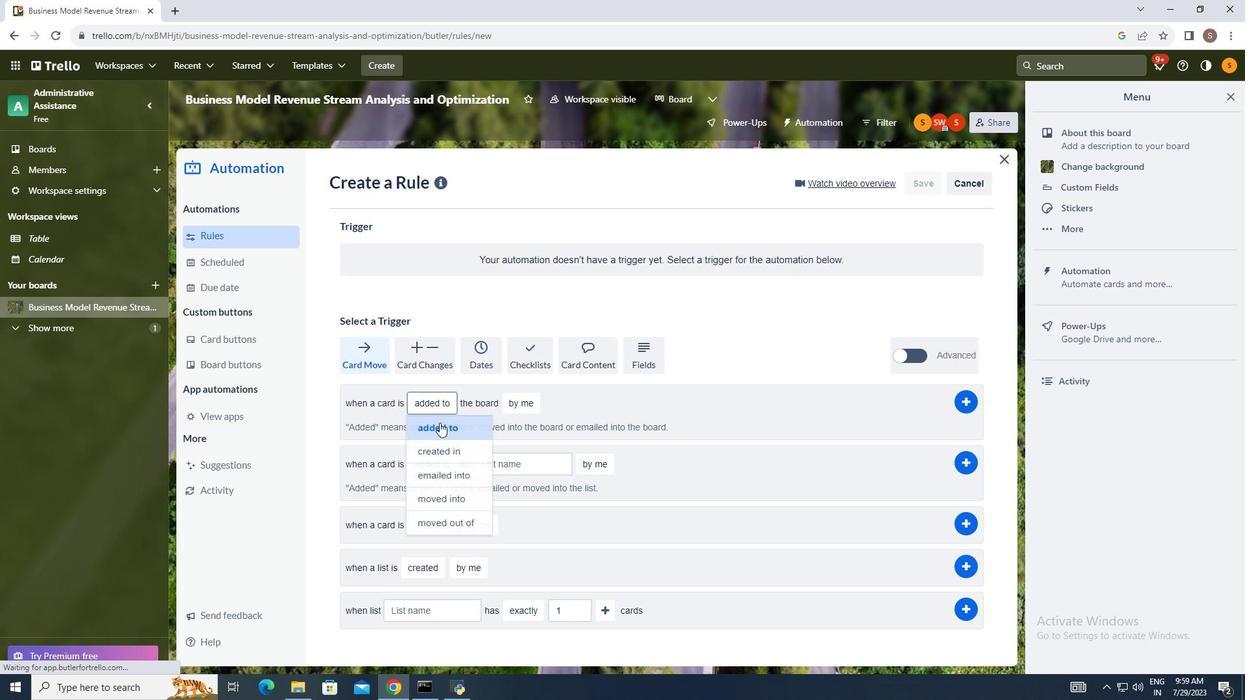 
Action: Mouse moved to (522, 406)
Screenshot: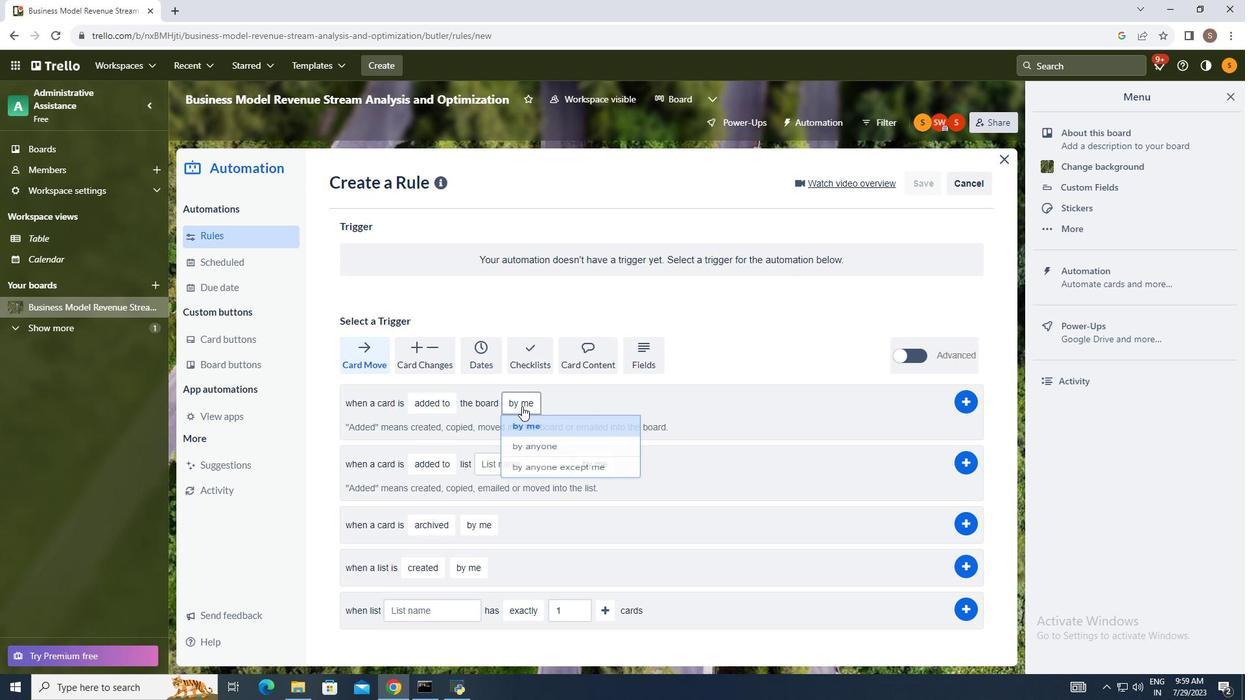 
Action: Mouse pressed left at (522, 406)
Screenshot: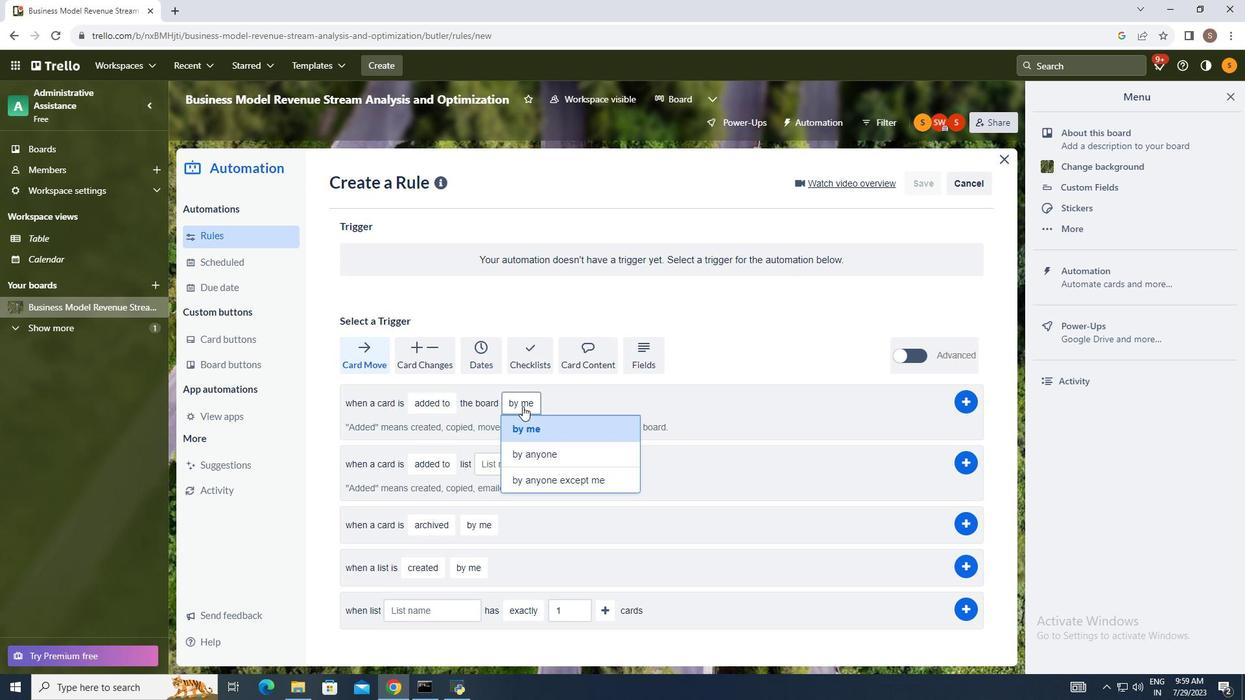 
Action: Mouse moved to (527, 426)
Screenshot: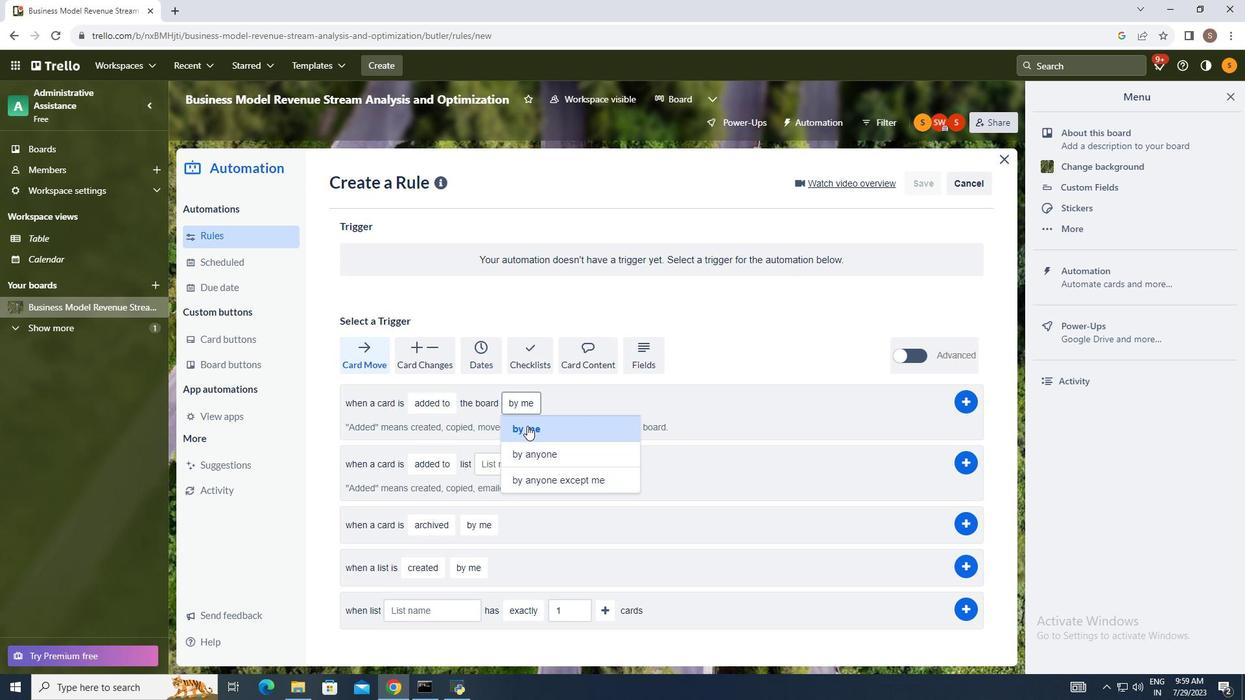 
Action: Mouse pressed left at (527, 426)
Screenshot: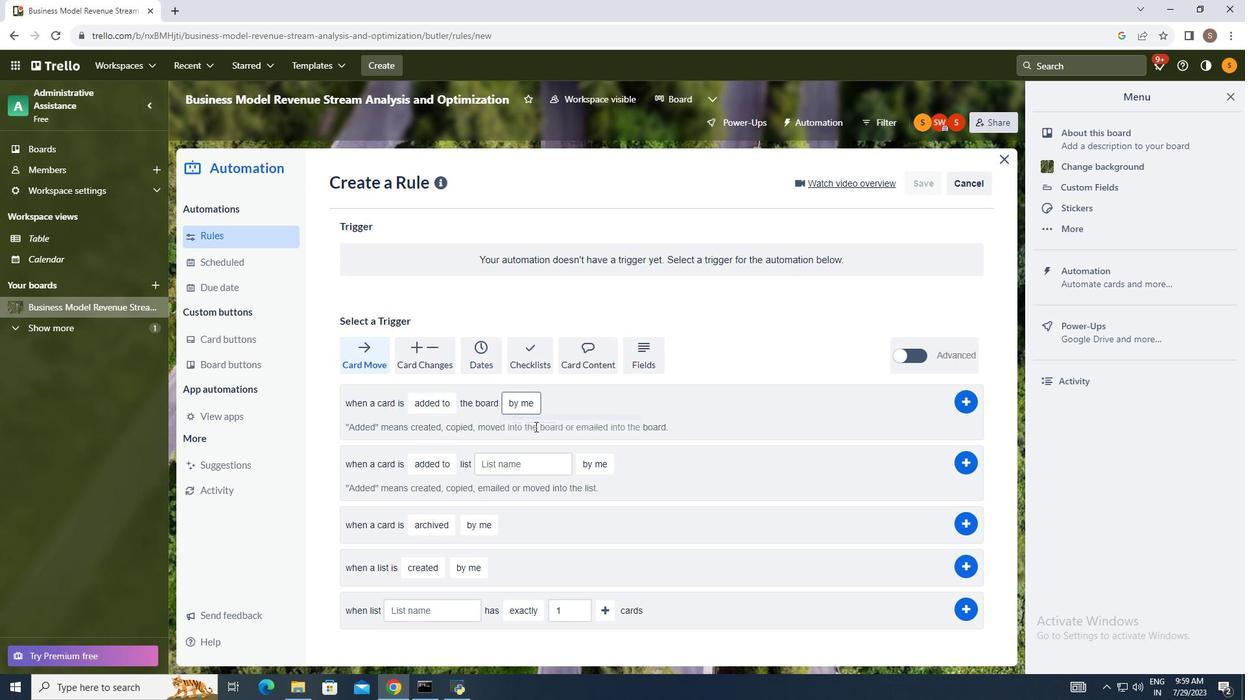 
Action: Mouse moved to (658, 393)
Screenshot: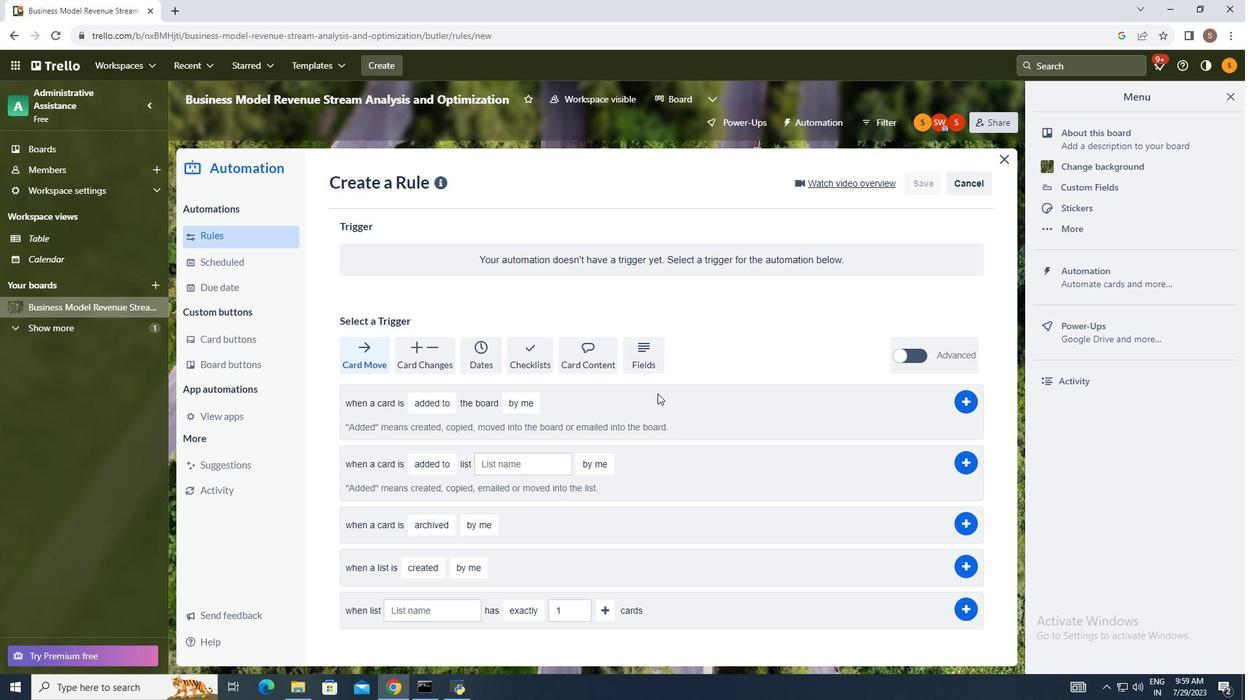 
